 Task: Implement GitHub for legal case management, law-related projects, or legal tech development.
Action: Mouse moved to (139, 111)
Screenshot: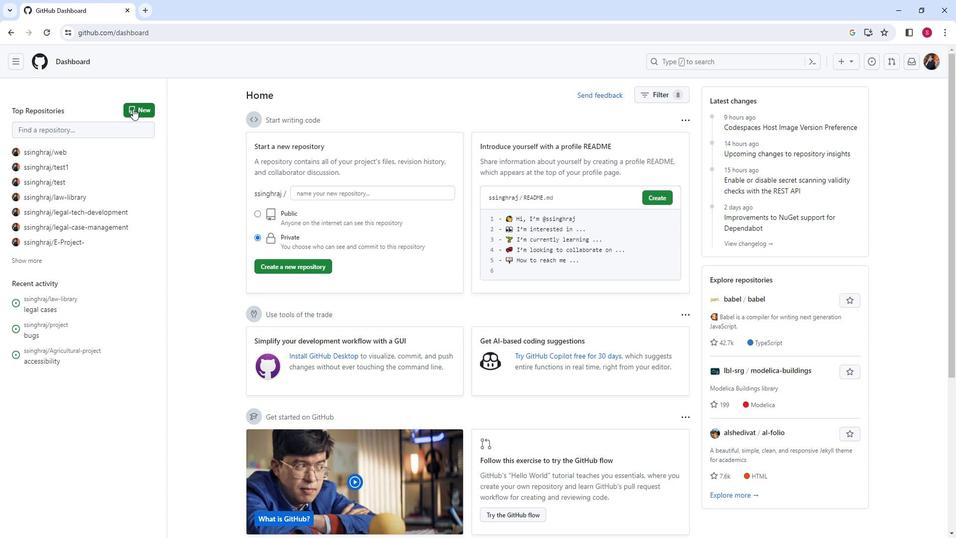 
Action: Mouse pressed left at (139, 111)
Screenshot: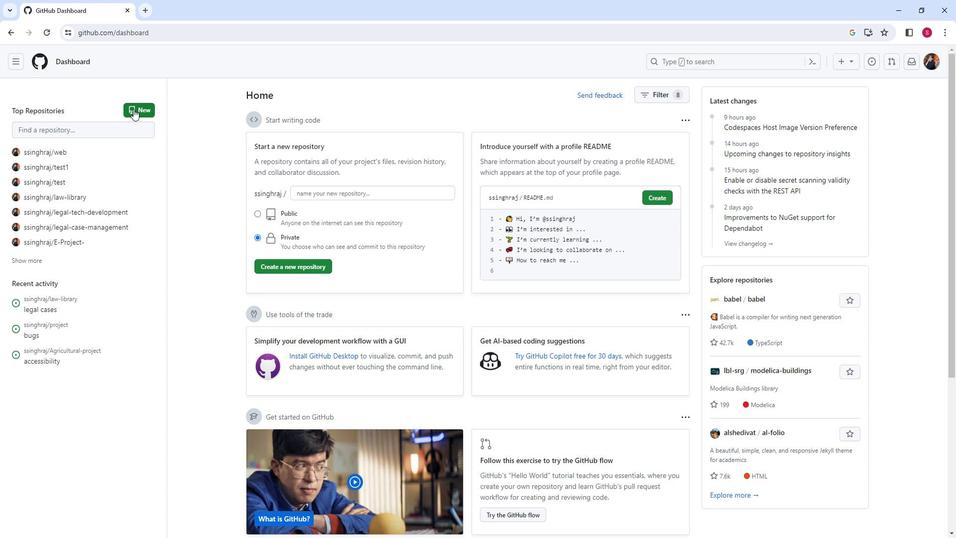 
Action: Mouse moved to (436, 186)
Screenshot: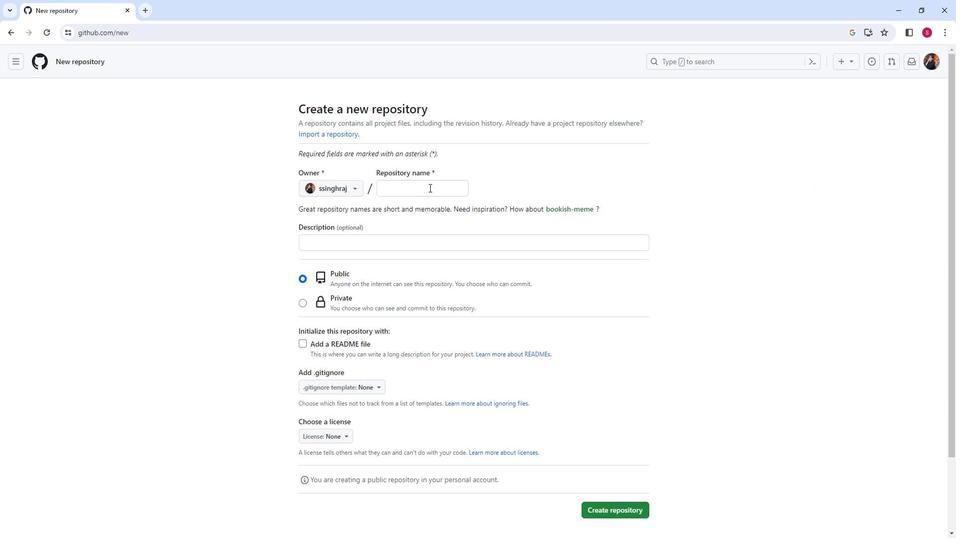 
Action: Mouse pressed left at (436, 186)
Screenshot: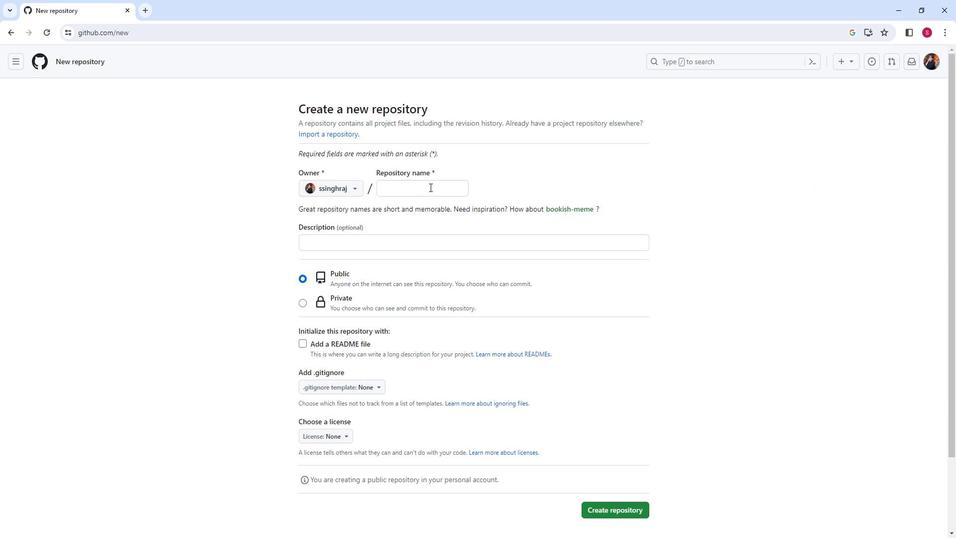 
Action: Mouse moved to (436, 185)
Screenshot: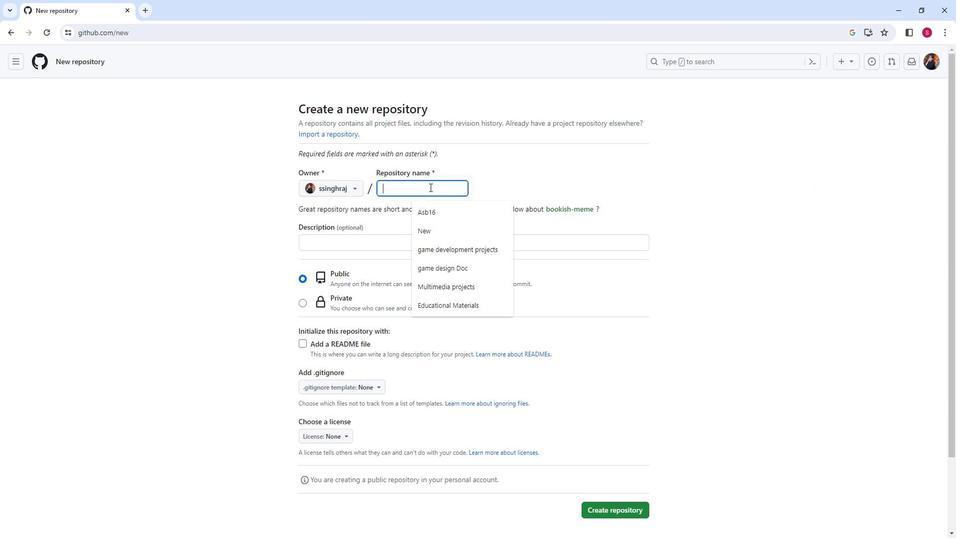 
Action: Key pressed <Key.shift><Key.shift><Key.shift>Legal<Key.space><Key.shift><Key.shift>Case<Key.space><Key.shift><Key.shift><Key.shift><Key.shift><Key.shift><Key.shift>Management
Screenshot: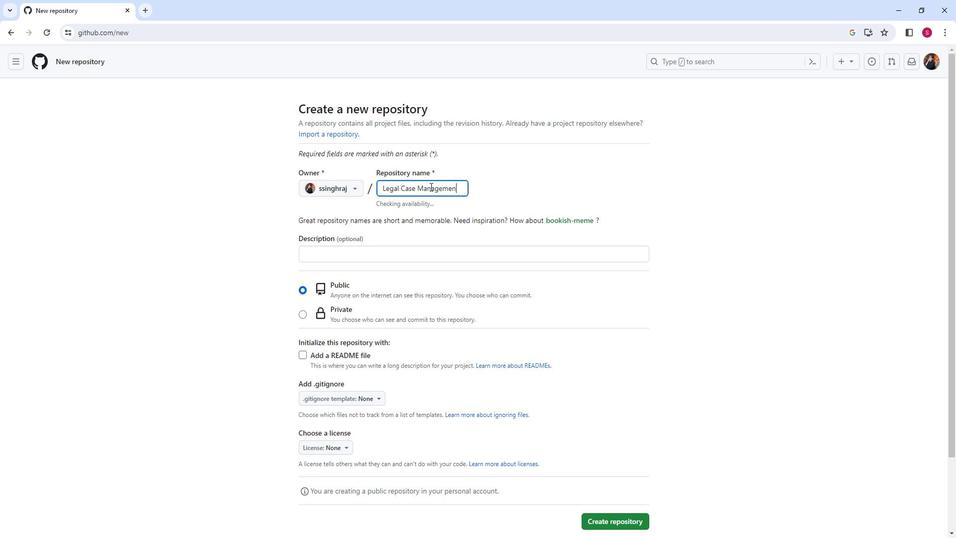 
Action: Mouse moved to (436, 185)
Screenshot: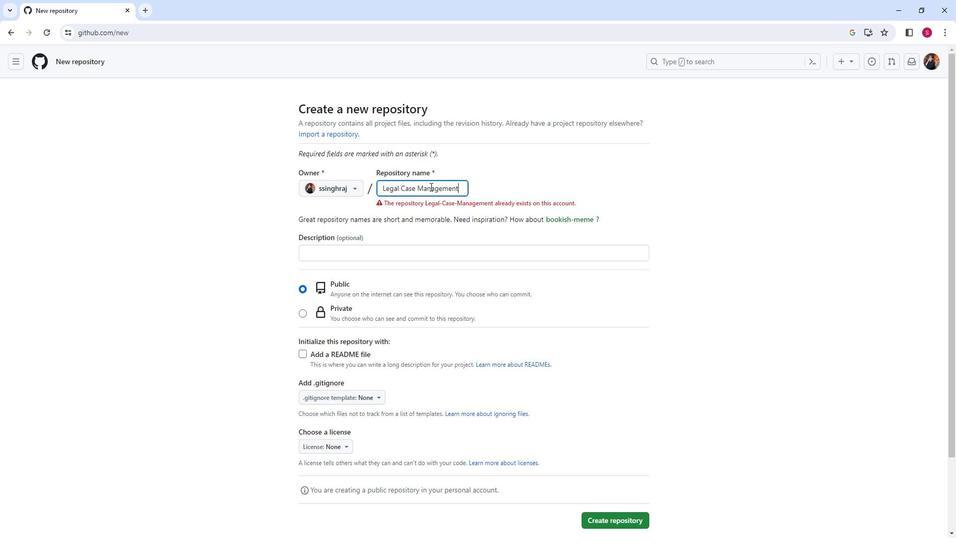 
Action: Key pressed <Key.left><Key.left><Key.left><Key.left><Key.left><Key.left><Key.left><Key.left><Key.left><Key.left><Key.backspace>-<Key.left><Key.left><Key.left><Key.left><Key.left><Key.backspace>-
Screenshot: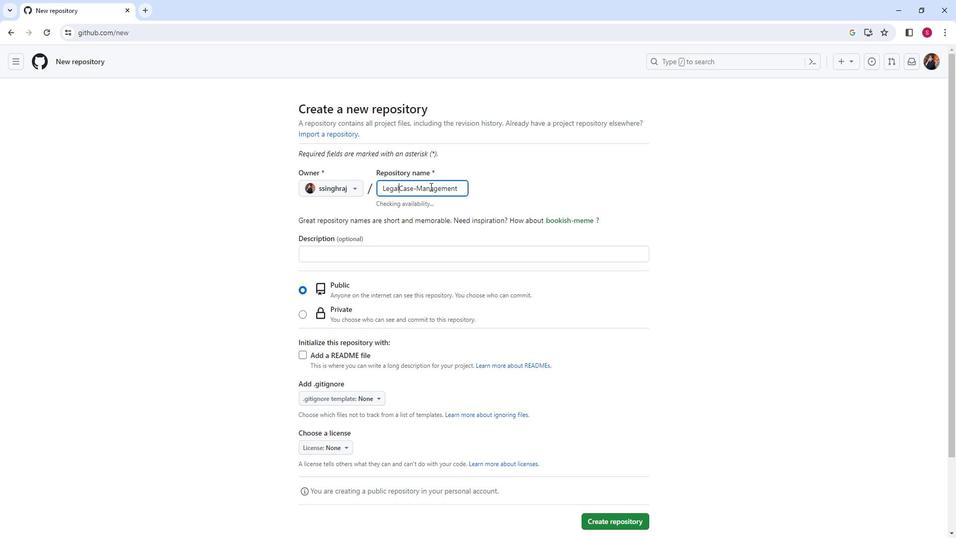 
Action: Mouse moved to (468, 186)
Screenshot: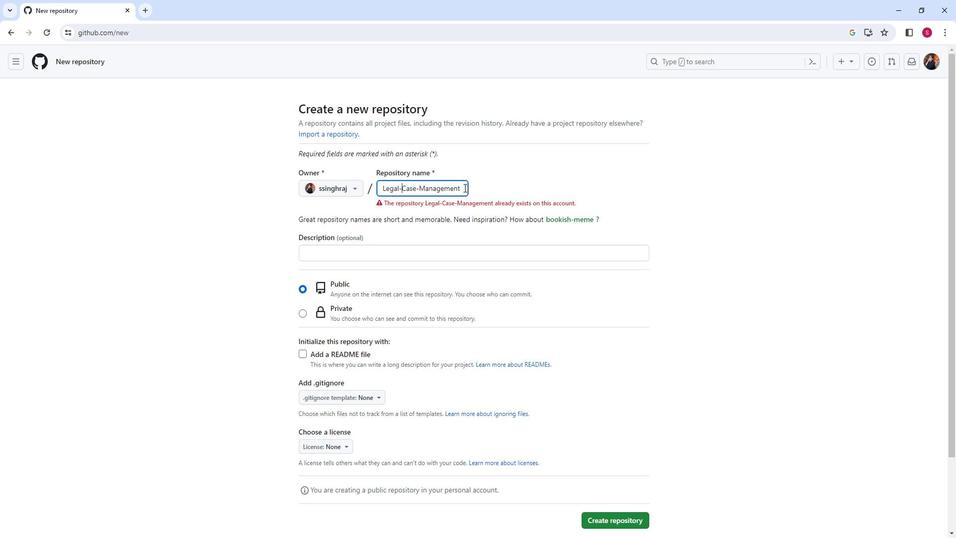
Action: Mouse pressed left at (468, 186)
Screenshot: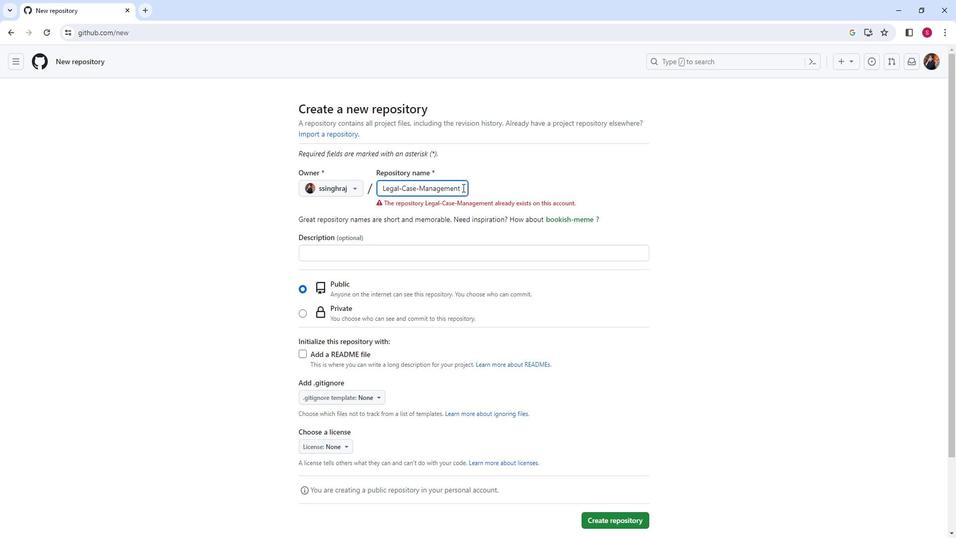 
Action: Key pressed s
Screenshot: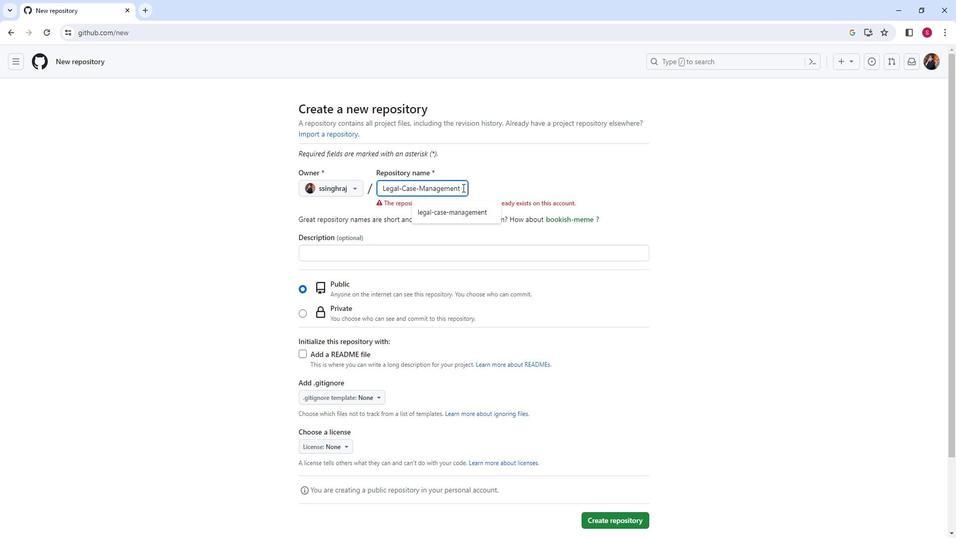 
Action: Mouse moved to (373, 250)
Screenshot: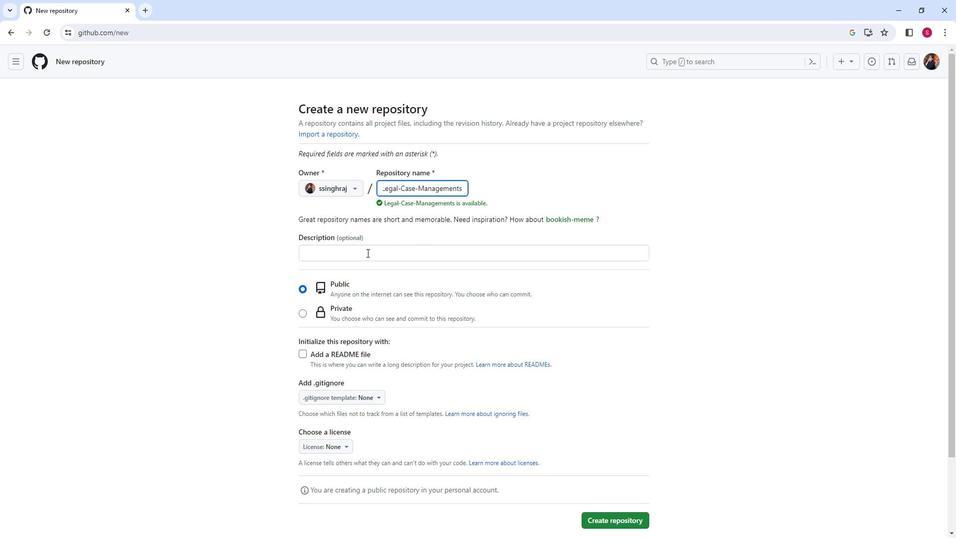 
Action: Mouse pressed left at (373, 250)
Screenshot: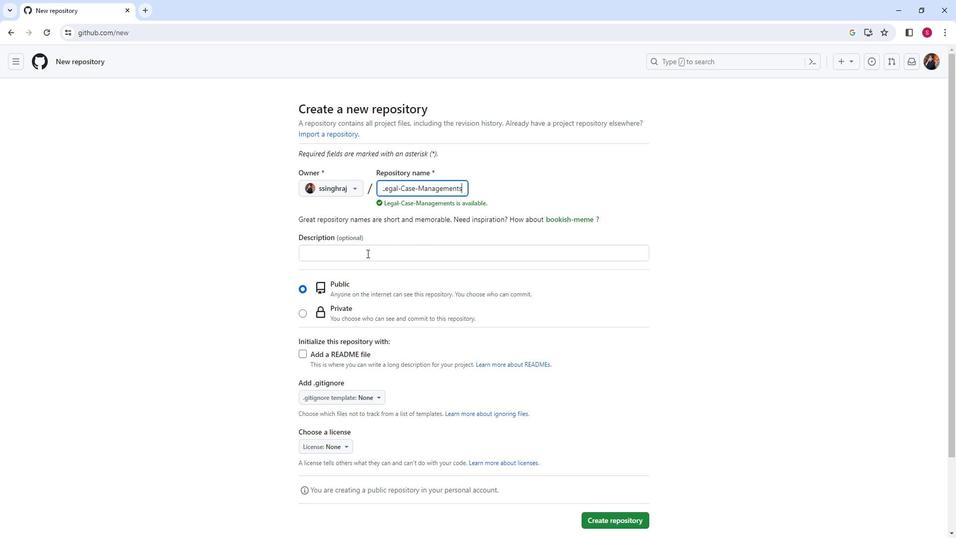 
Action: Key pressed for<Key.backspace><Key.backspace><Key.backspace><Key.shift>For<Key.space>managing<Key.space>case<Key.space><Key.backspace>-related<Key.space>documents,<Key.space>code<Key.space>and<Key.space>resources
Screenshot: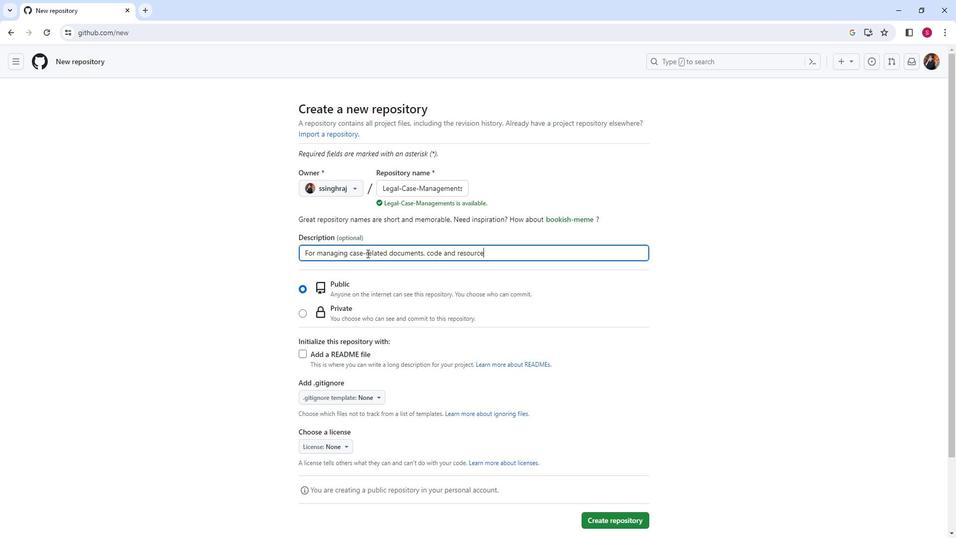 
Action: Mouse moved to (305, 309)
Screenshot: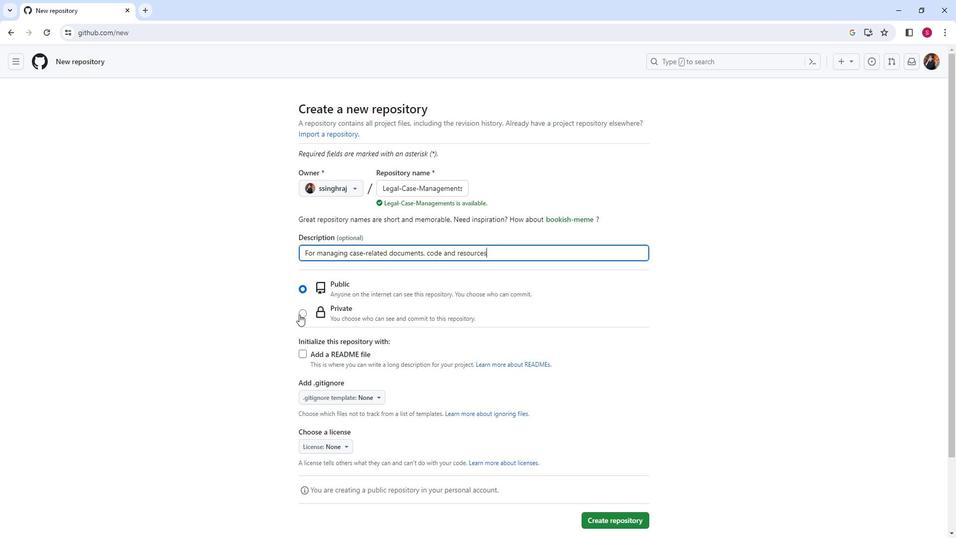
Action: Mouse pressed left at (305, 309)
Screenshot: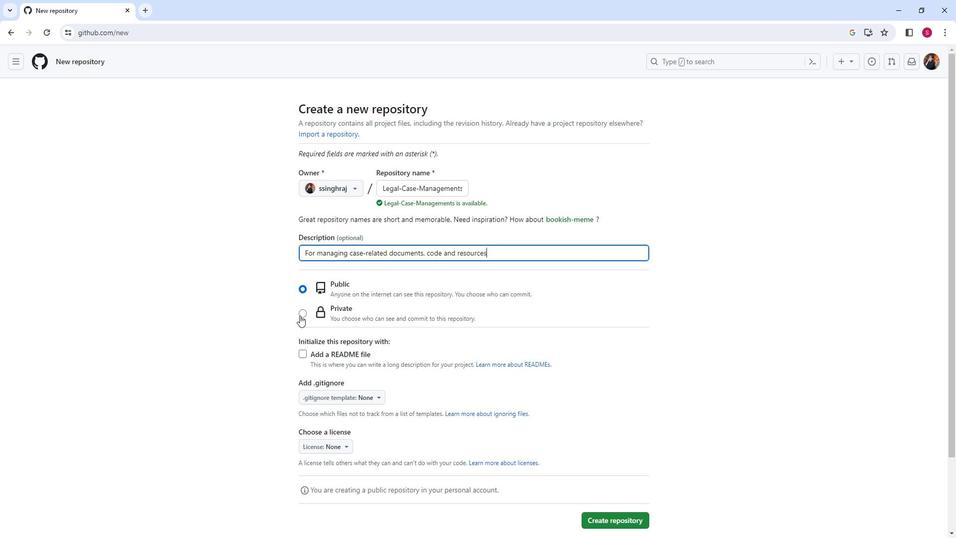 
Action: Mouse moved to (446, 375)
Screenshot: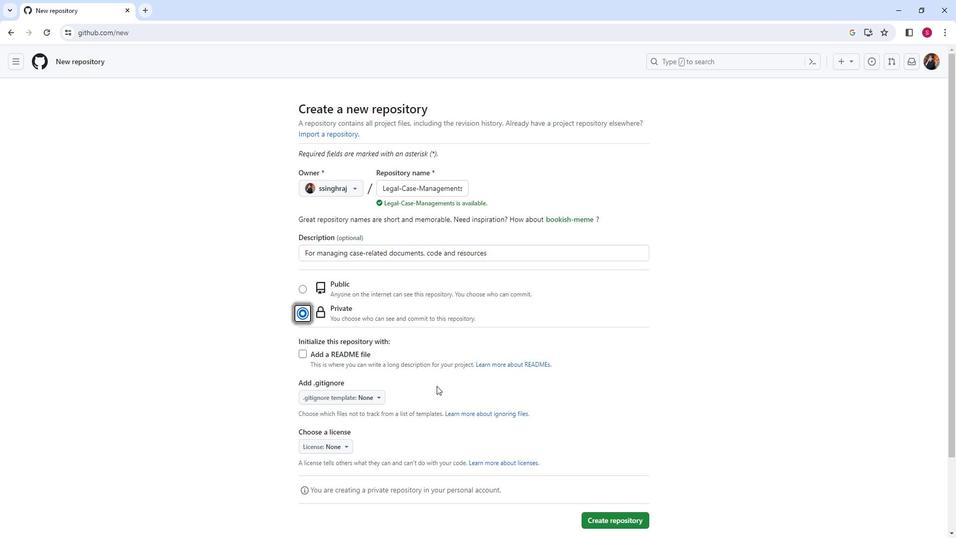 
Action: Mouse scrolled (446, 375) with delta (0, 0)
Screenshot: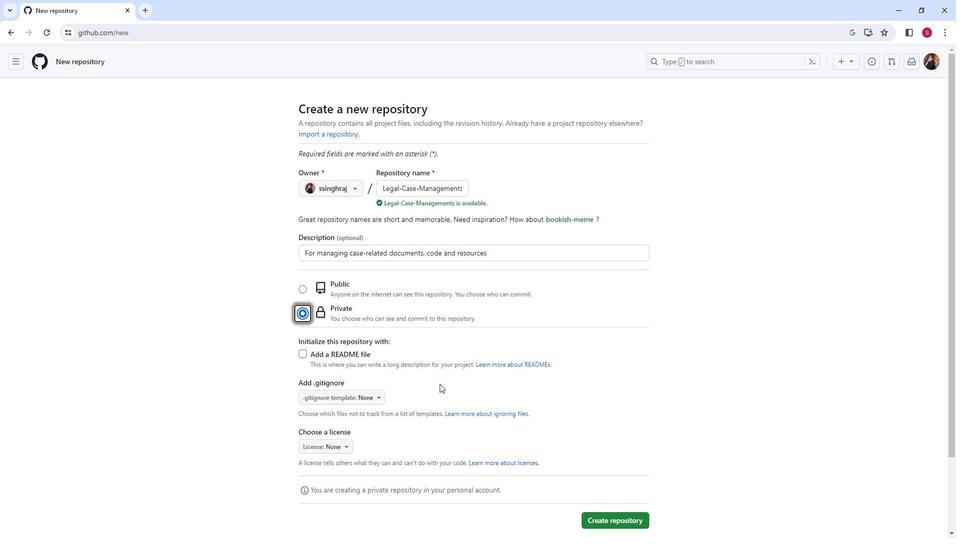 
Action: Mouse scrolled (446, 375) with delta (0, 0)
Screenshot: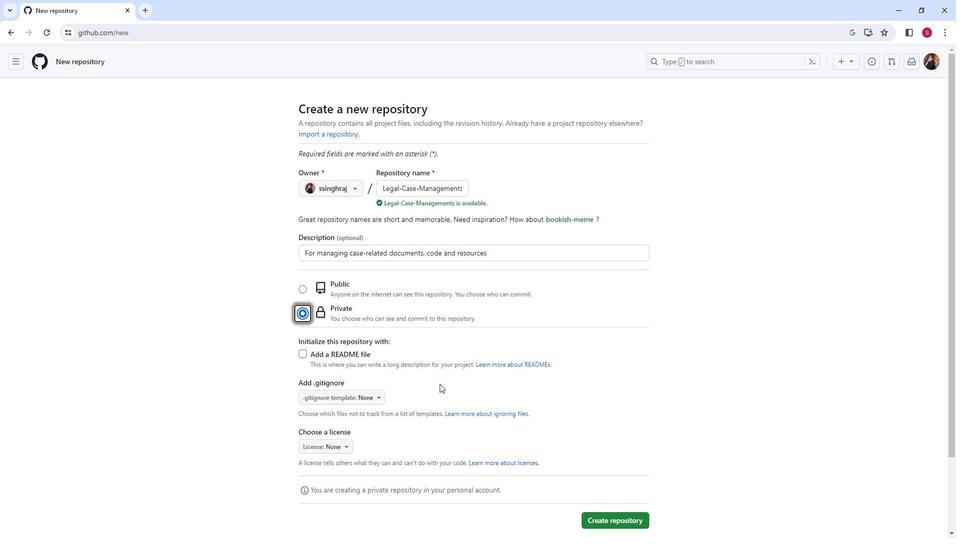 
Action: Mouse scrolled (446, 375) with delta (0, 0)
Screenshot: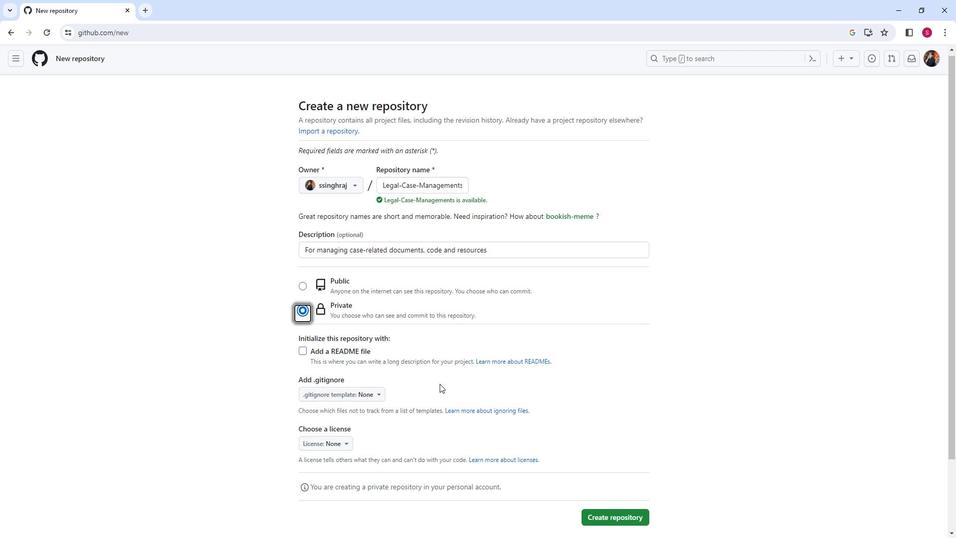 
Action: Mouse moved to (613, 421)
Screenshot: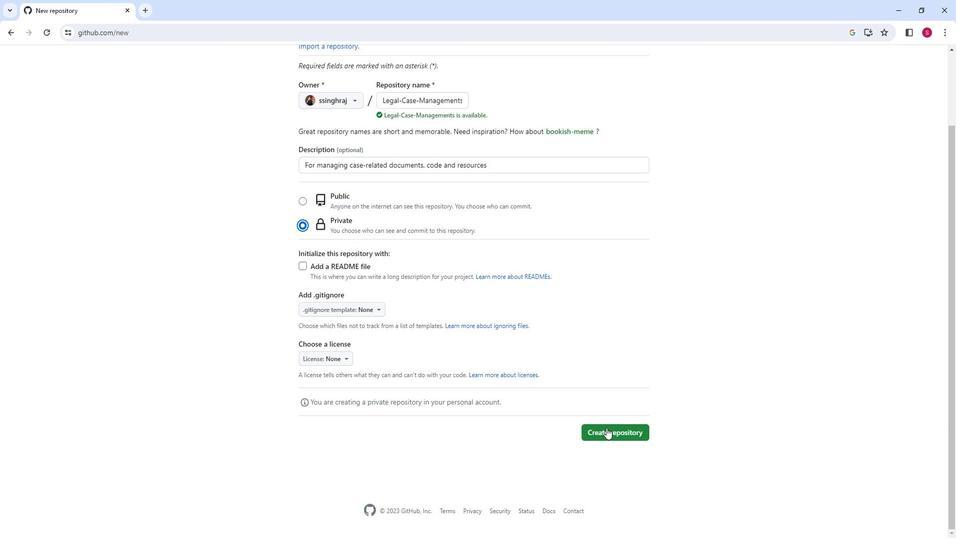 
Action: Mouse pressed left at (613, 421)
Screenshot: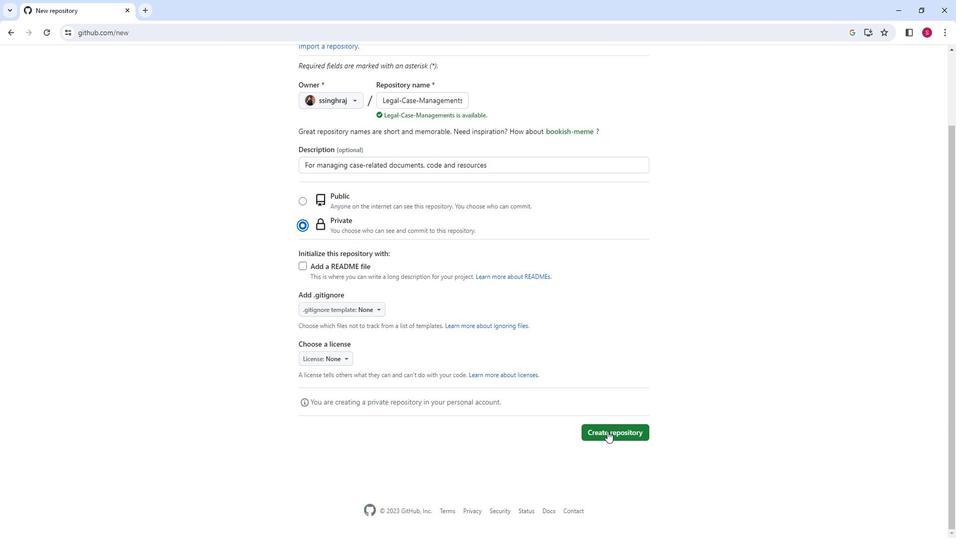 
Action: Mouse moved to (536, 207)
Screenshot: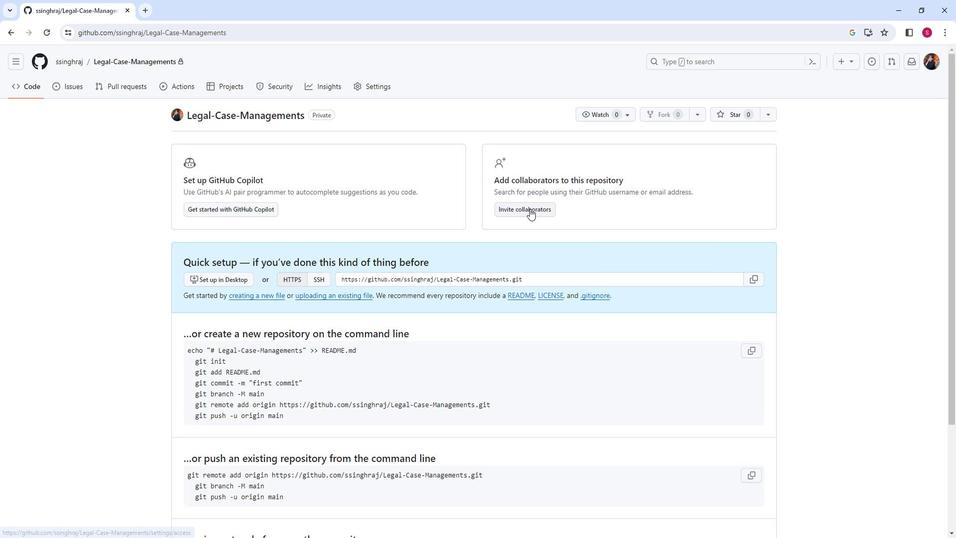 
Action: Mouse pressed left at (536, 207)
Screenshot: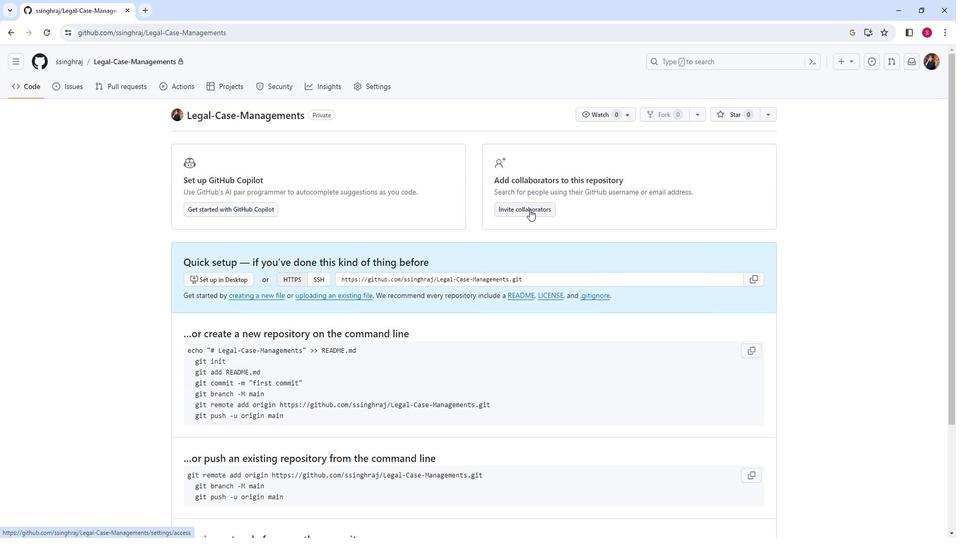 
Action: Mouse moved to (533, 350)
Screenshot: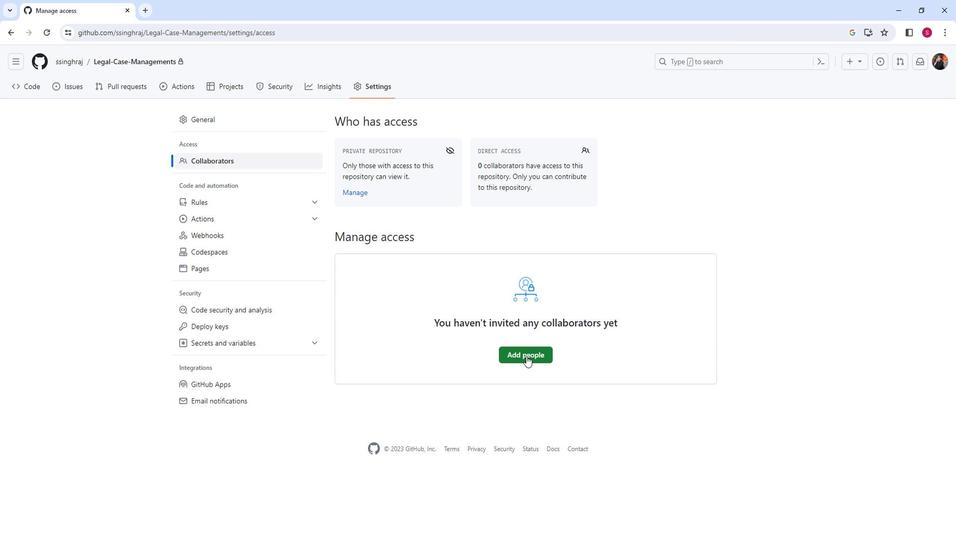 
Action: Mouse pressed left at (533, 350)
Screenshot: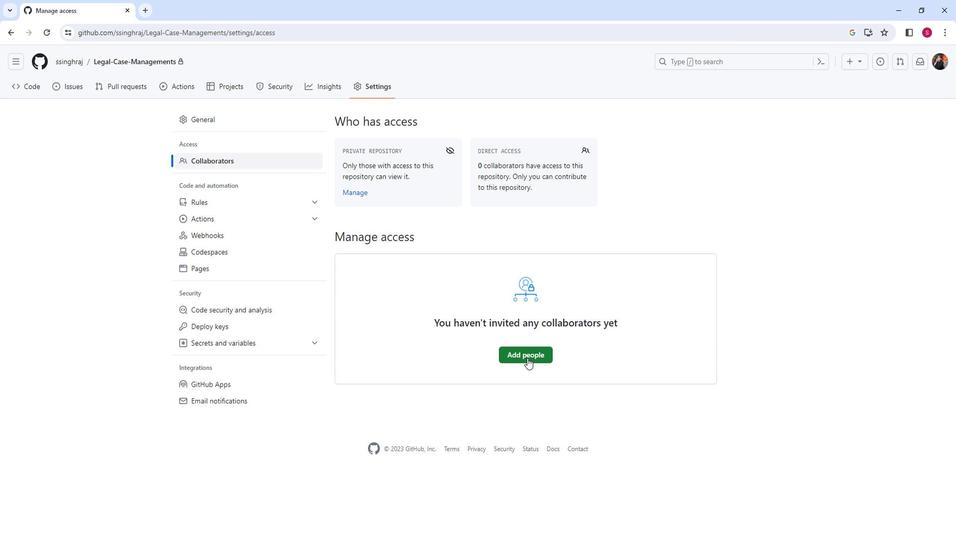 
Action: Key pressed v
Screenshot: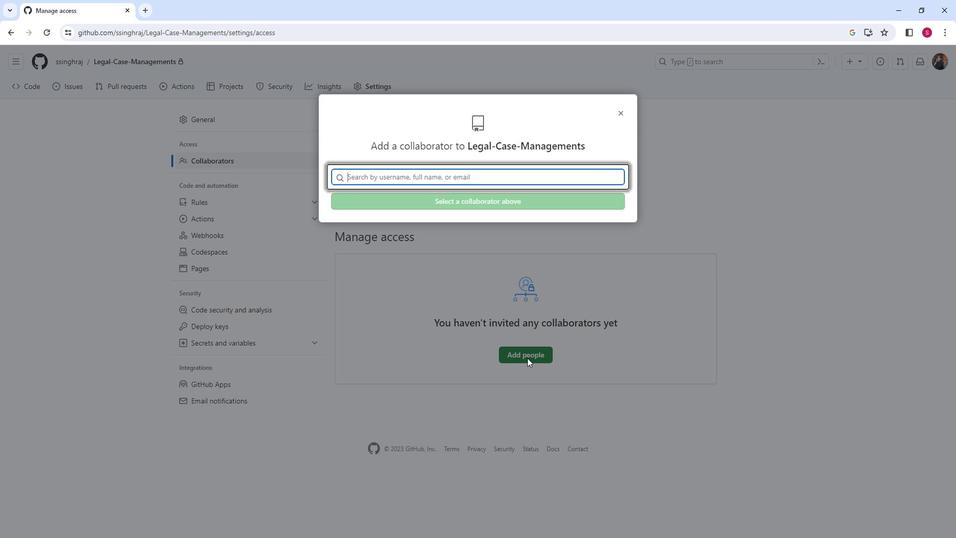 
Action: Mouse moved to (434, 205)
Screenshot: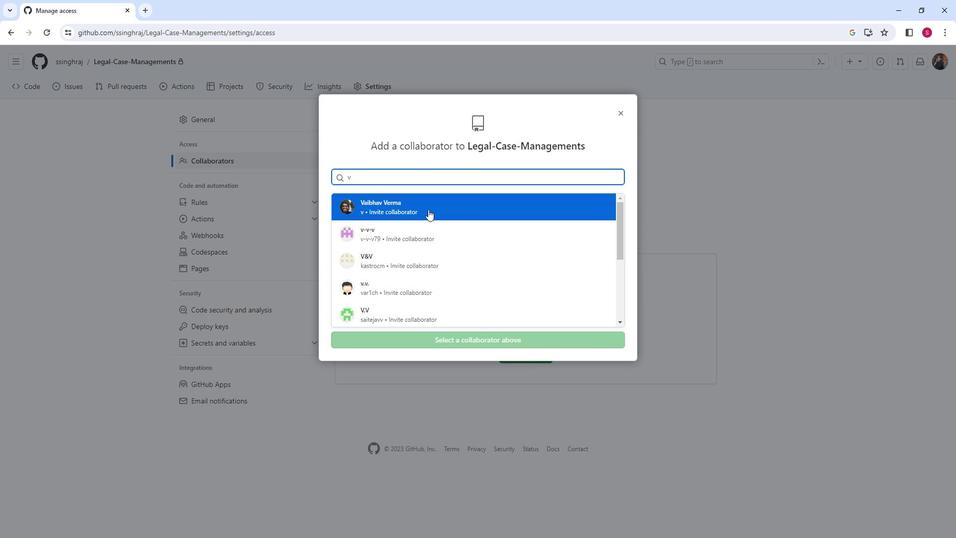 
Action: Mouse pressed left at (434, 205)
Screenshot: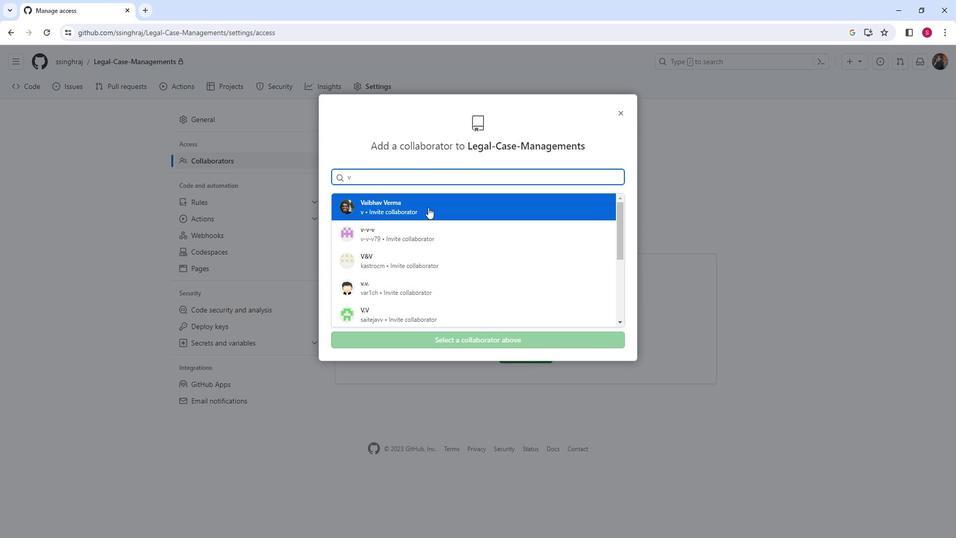 
Action: Mouse moved to (511, 226)
Screenshot: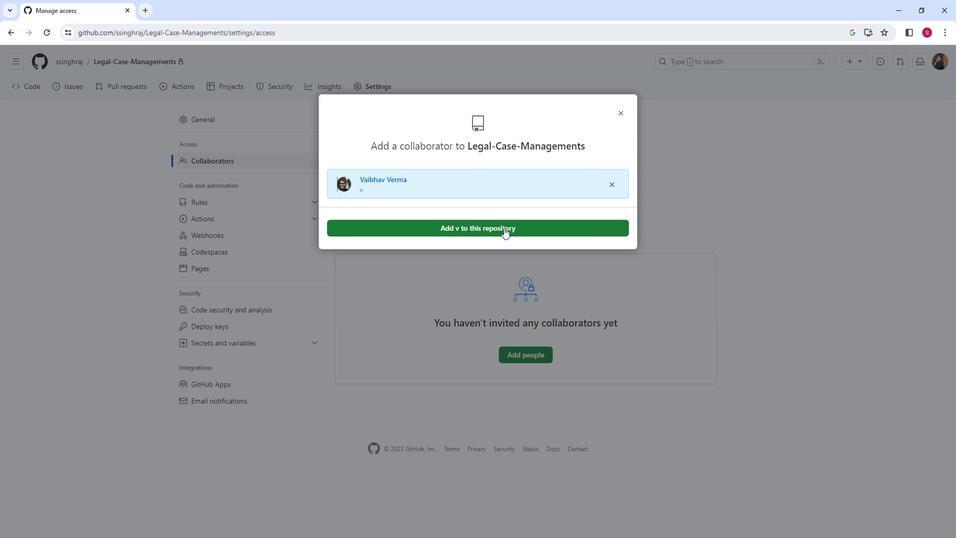 
Action: Mouse pressed left at (511, 226)
Screenshot: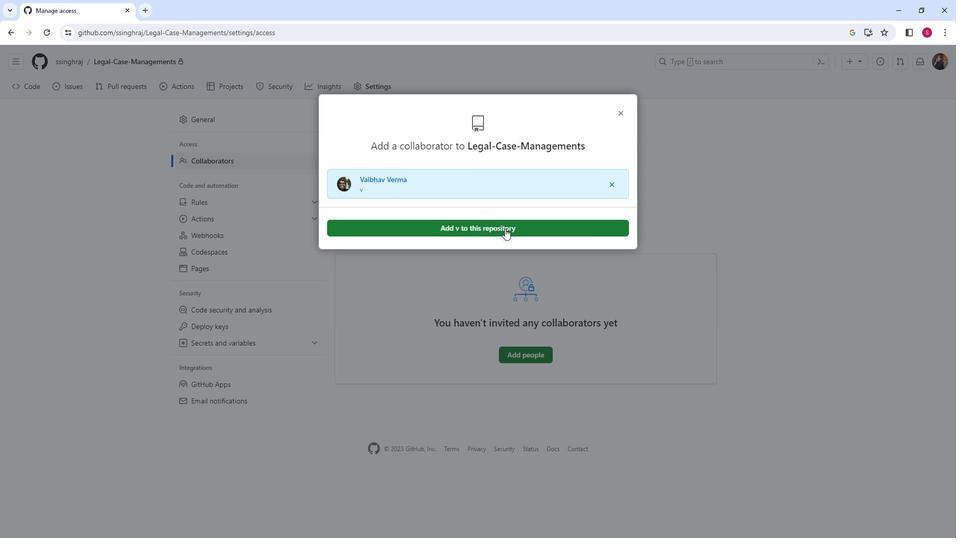 
Action: Mouse moved to (24, 64)
Screenshot: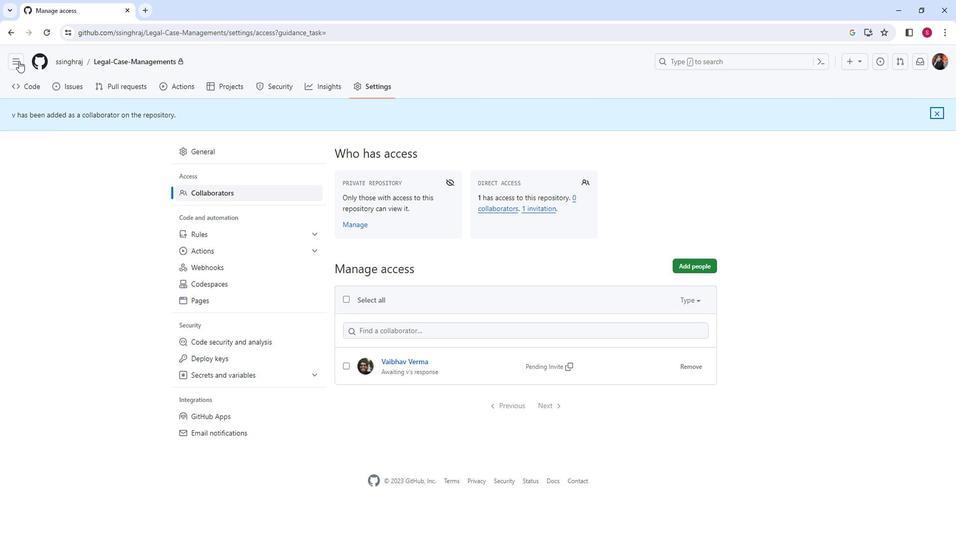 
Action: Mouse pressed left at (24, 64)
Screenshot: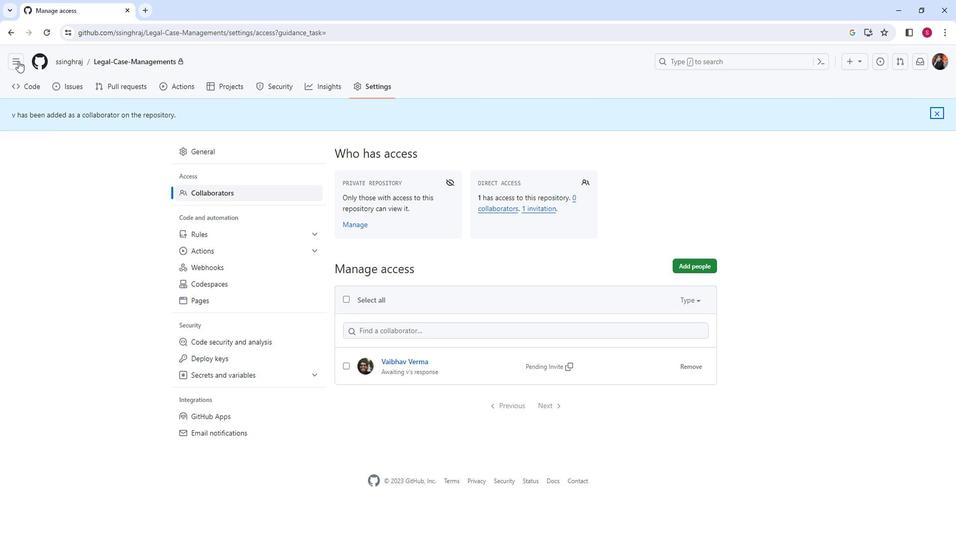 
Action: Mouse moved to (28, 86)
Screenshot: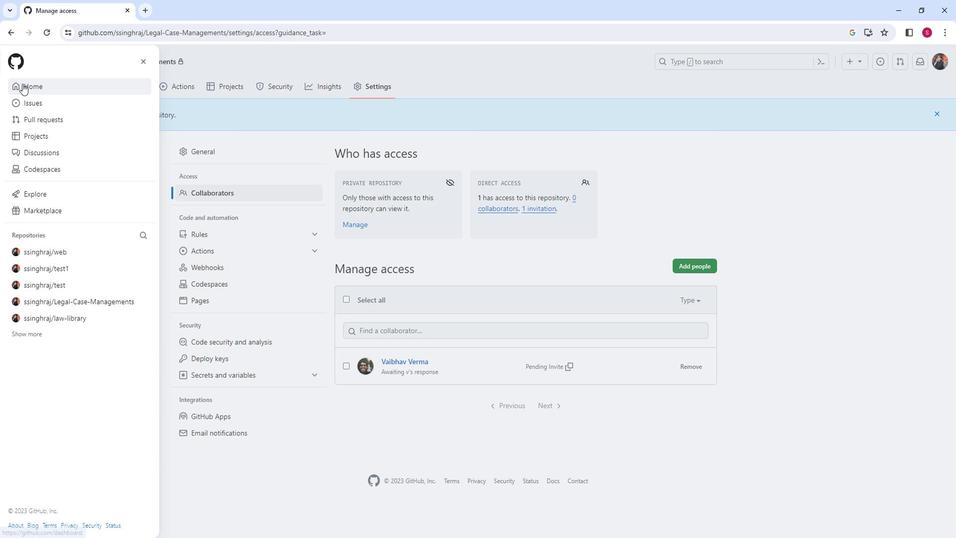 
Action: Mouse pressed left at (28, 86)
Screenshot: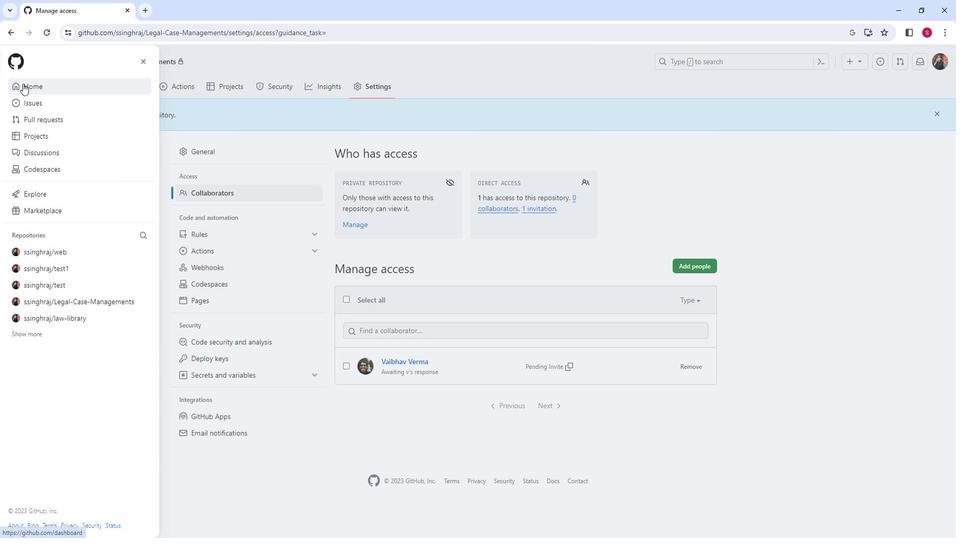 
Action: Mouse moved to (147, 111)
Screenshot: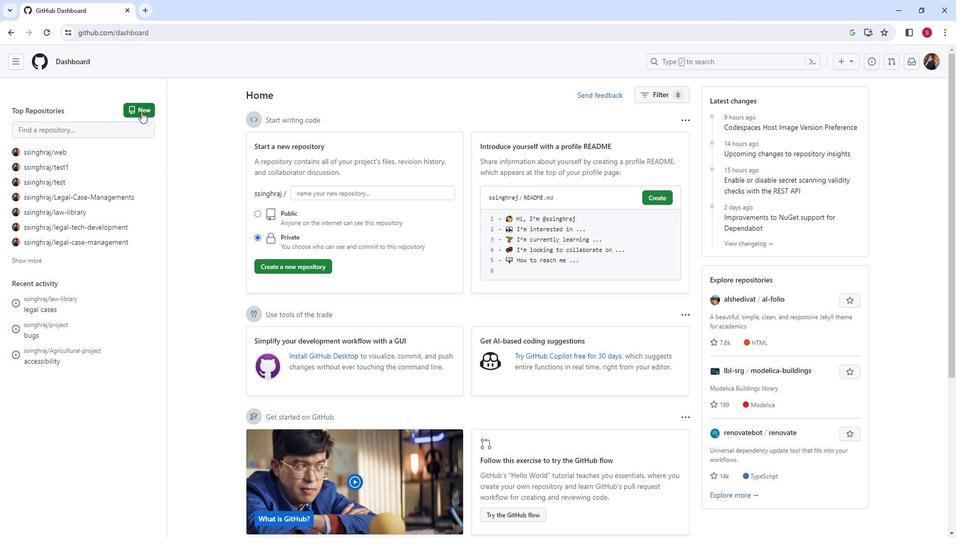 
Action: Mouse pressed left at (147, 111)
Screenshot: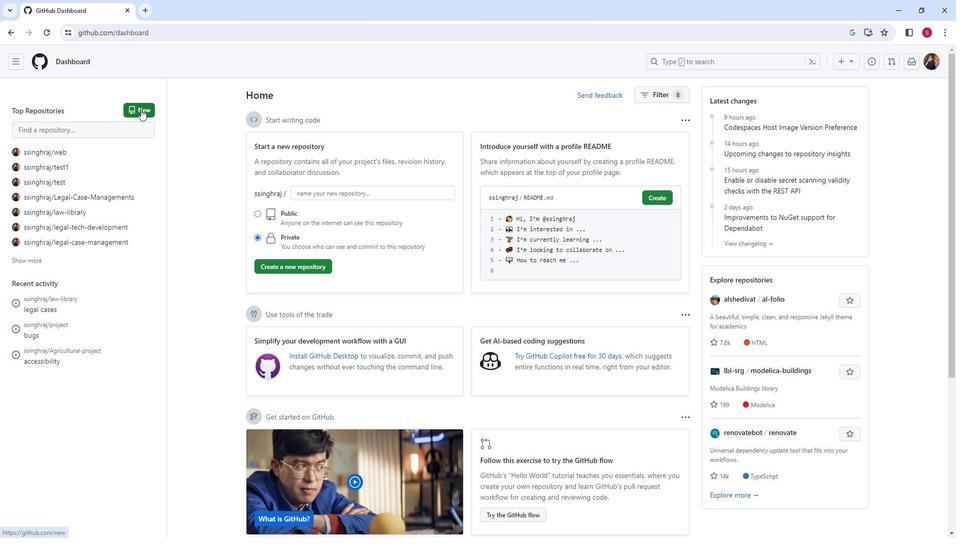 
Action: Mouse moved to (430, 186)
Screenshot: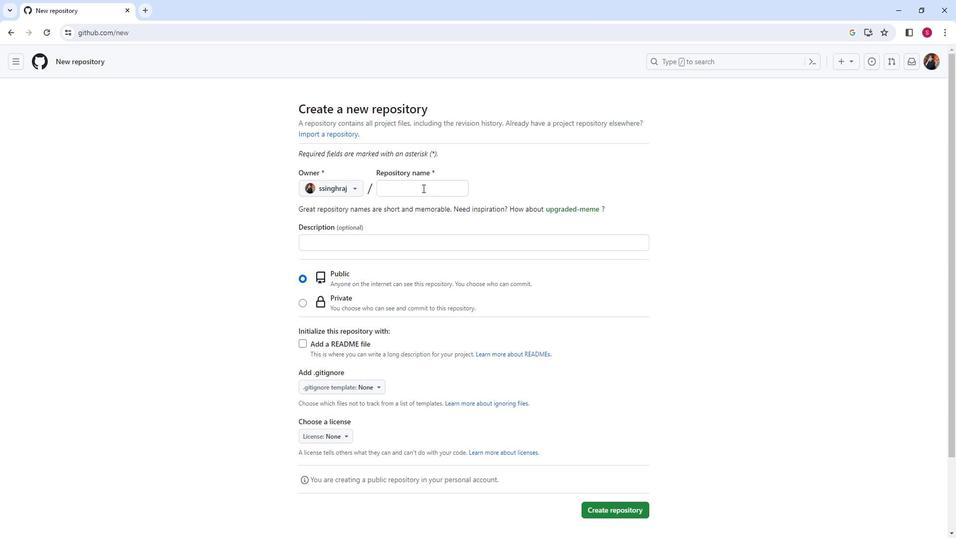 
Action: Mouse pressed left at (430, 186)
Screenshot: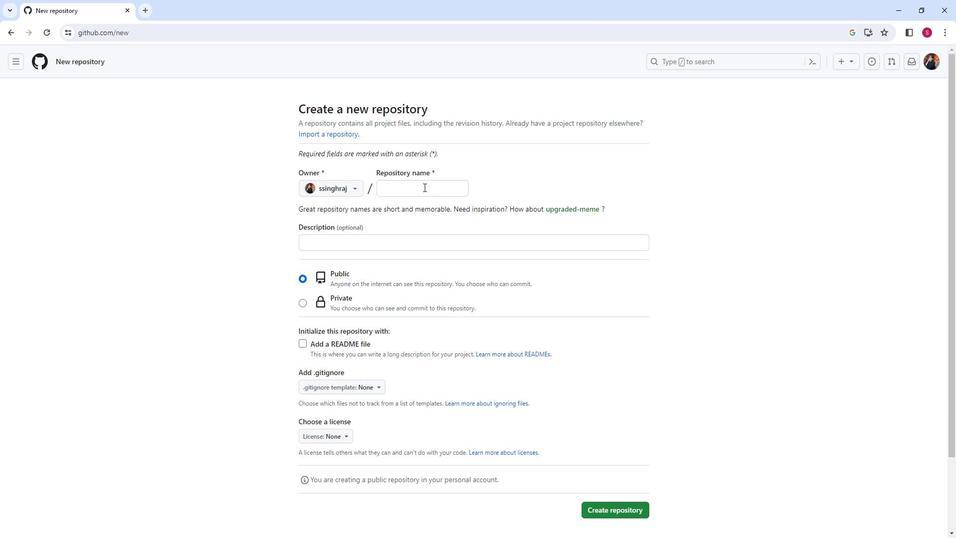 
Action: Mouse moved to (430, 186)
Screenshot: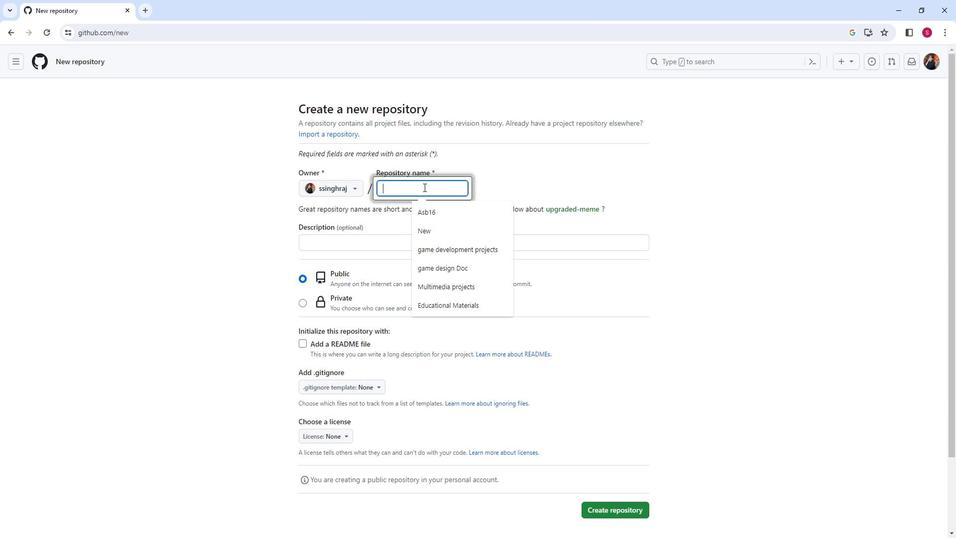 
Action: Key pressed <Key.shift>Legal-<Key.shift><Key.shift><Key.shift><Key.shift><Key.shift><Key.shift><Key.shift><Key.shift><Key.shift><Key.shift><Key.shift><Key.shift><Key.shift><Key.shift><Key.shift><Key.shift><Key.shift><Key.shift><Key.shift><Key.shift><Key.shift><Key.shift><Key.shift><Key.shift><Key.shift><Key.shift><Key.shift><Key.shift>Tect<Key.backspace>h-<Key.shift><Key.shift><Key.shift><Key.shift><Key.shift>Developments
Screenshot: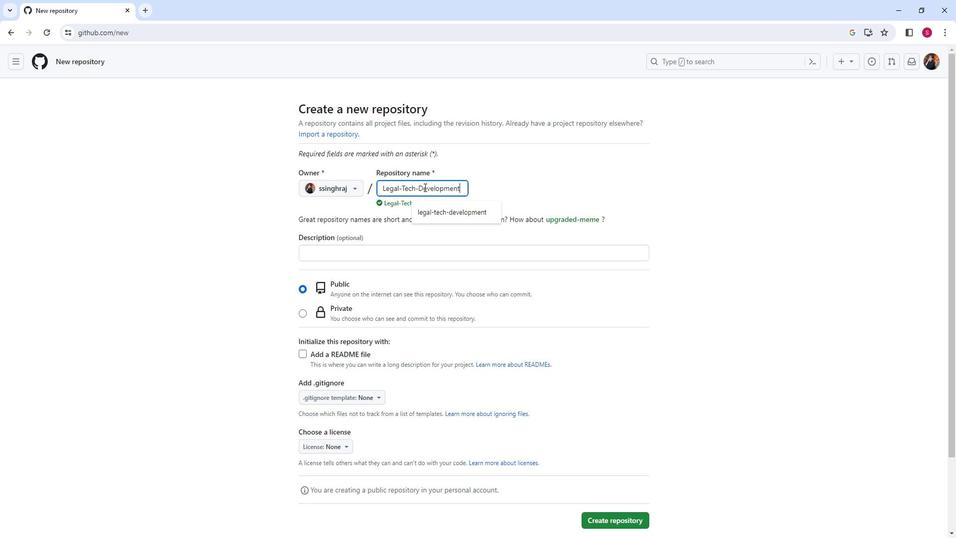 
Action: Mouse moved to (409, 252)
Screenshot: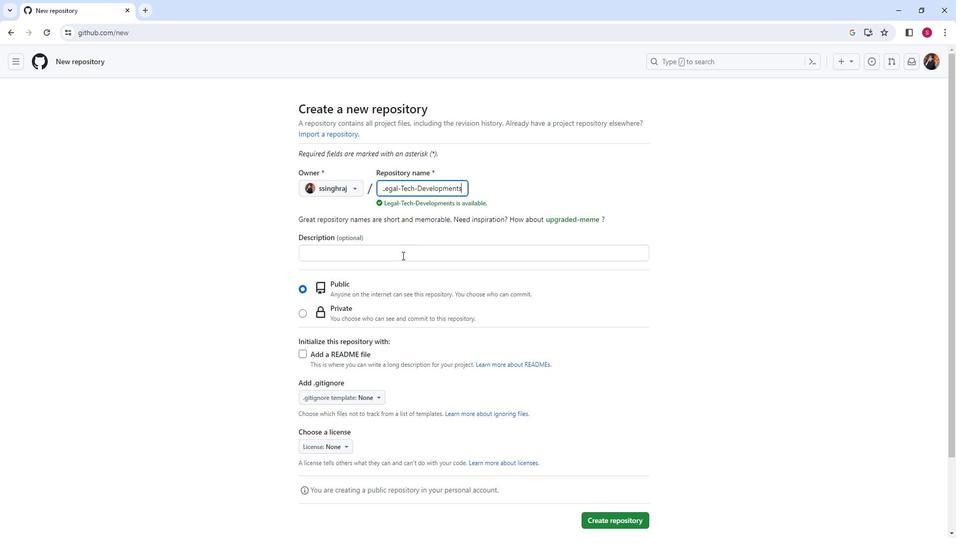 
Action: Mouse pressed left at (409, 252)
Screenshot: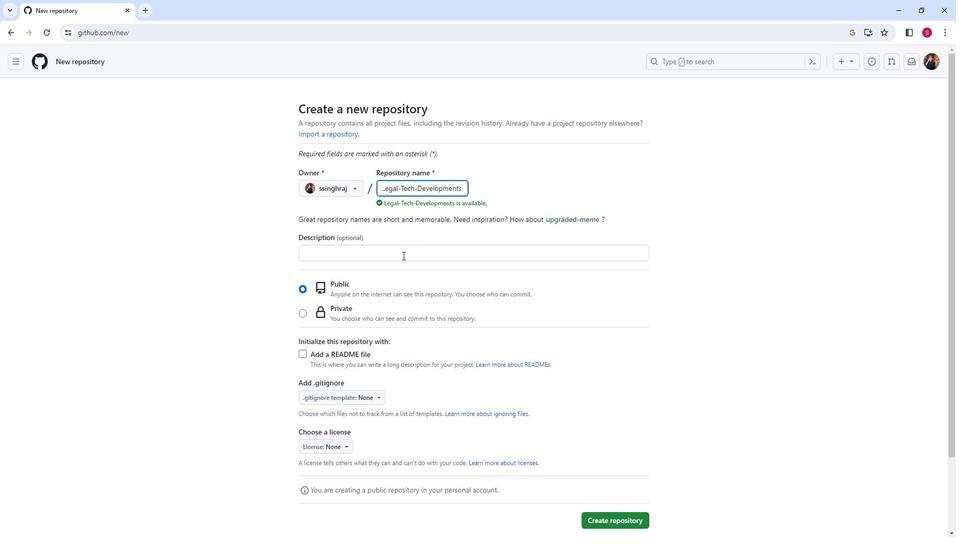 
Action: Key pressed <Key.shift>For<Key.space>the<Key.space>developp<Key.backspace>ment<Key.space>of<Key.space>legal<Key.space>tech<Key.space>tools<Key.space>or<Key.space>applications
Screenshot: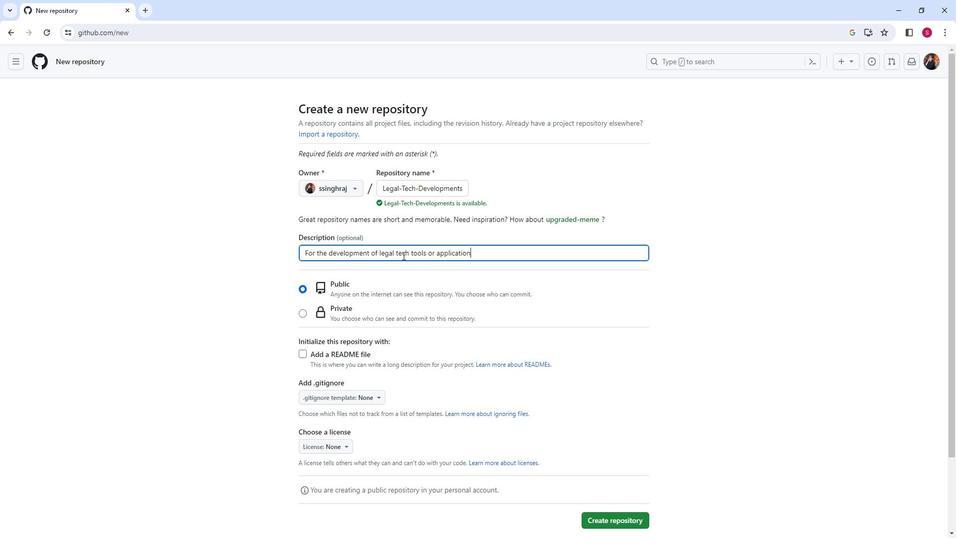 
Action: Mouse moved to (304, 307)
Screenshot: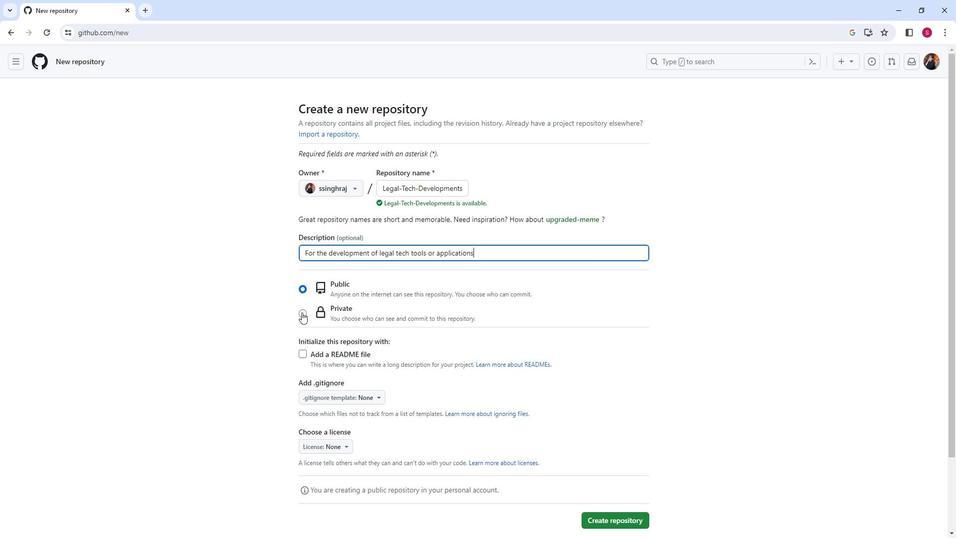 
Action: Mouse pressed left at (304, 307)
Screenshot: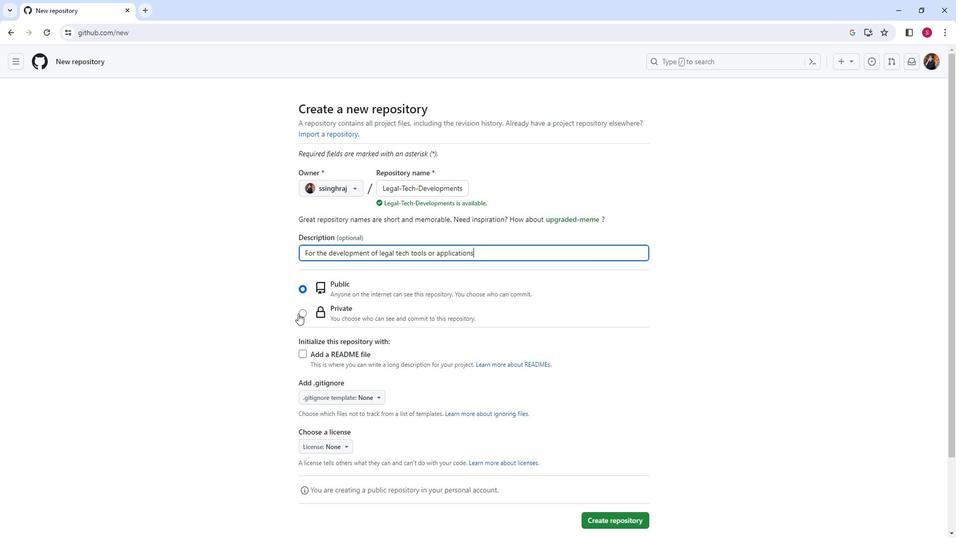 
Action: Mouse moved to (358, 315)
Screenshot: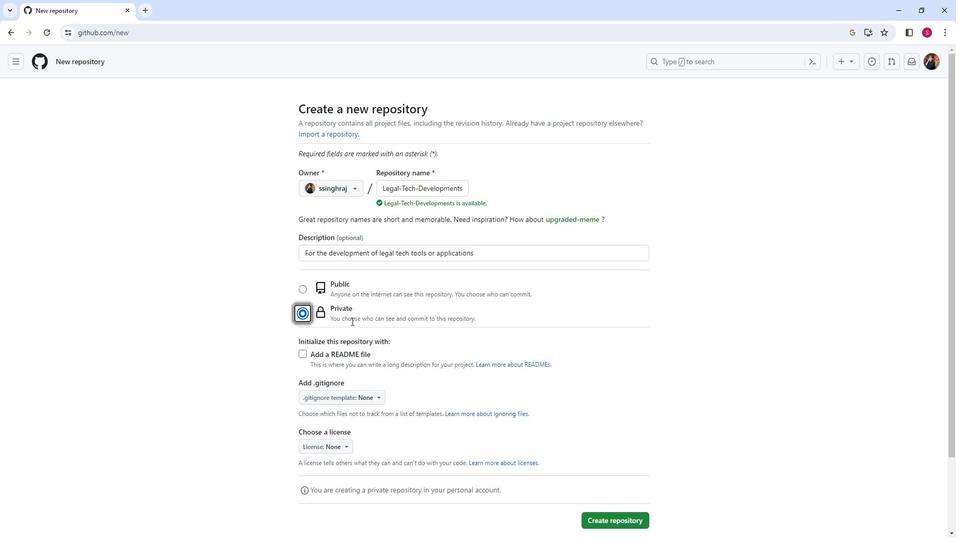 
Action: Mouse scrolled (358, 314) with delta (0, 0)
Screenshot: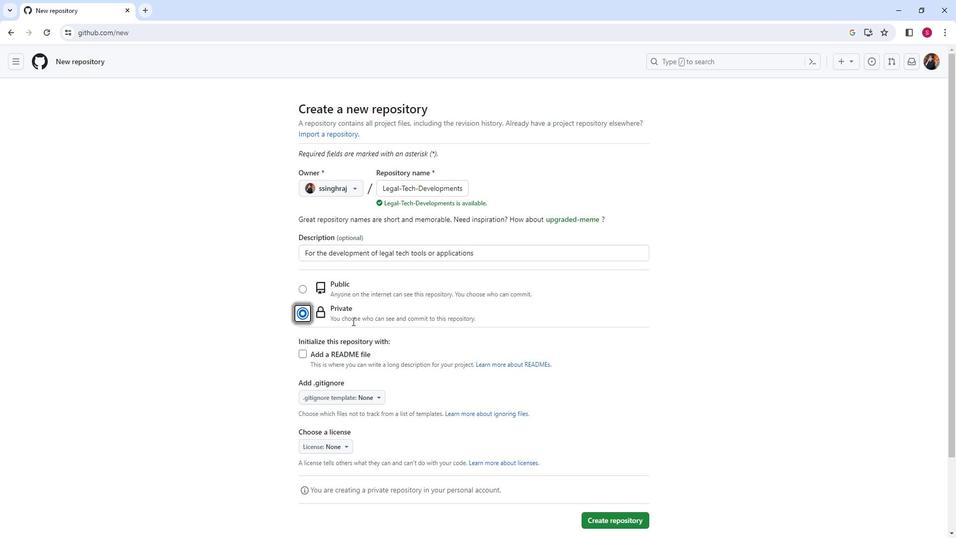 
Action: Mouse scrolled (358, 314) with delta (0, 0)
Screenshot: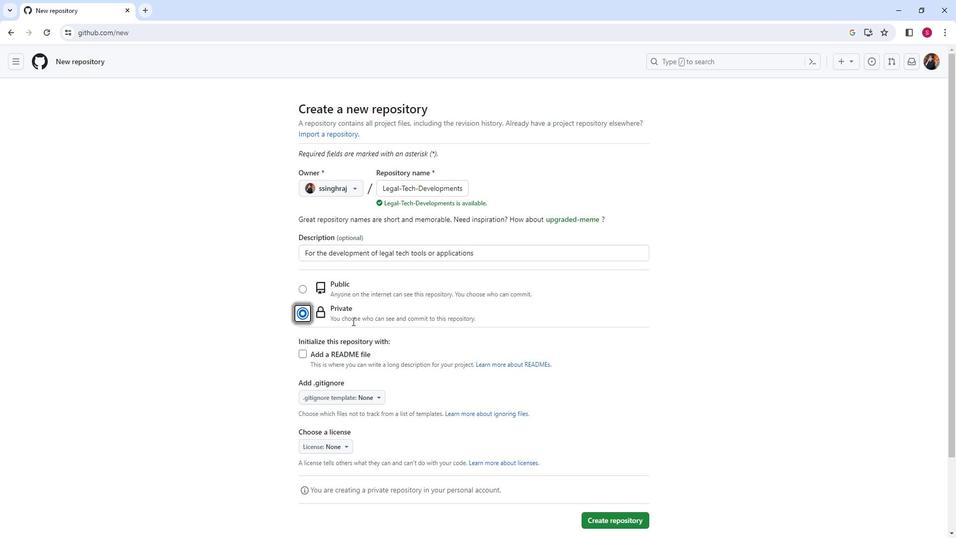 
Action: Mouse moved to (305, 263)
Screenshot: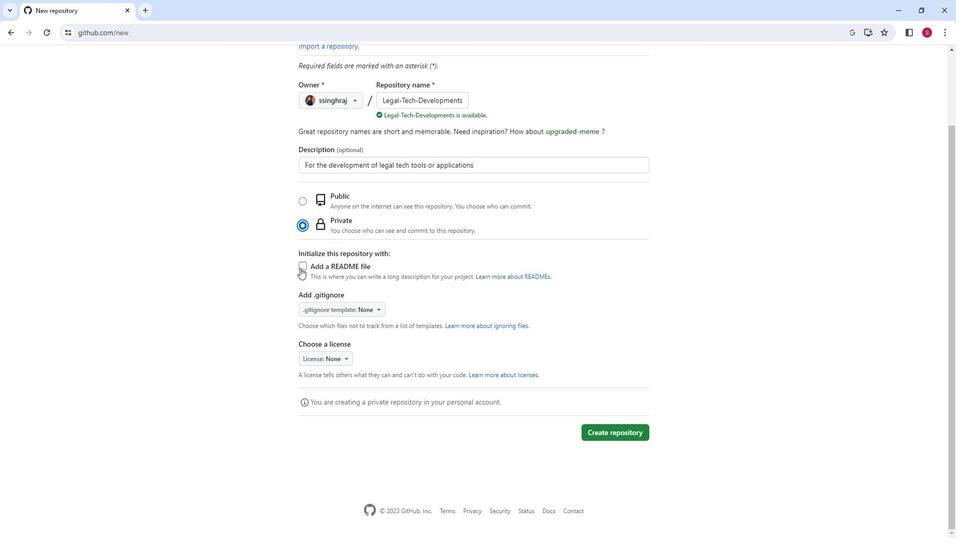 
Action: Mouse pressed left at (305, 263)
Screenshot: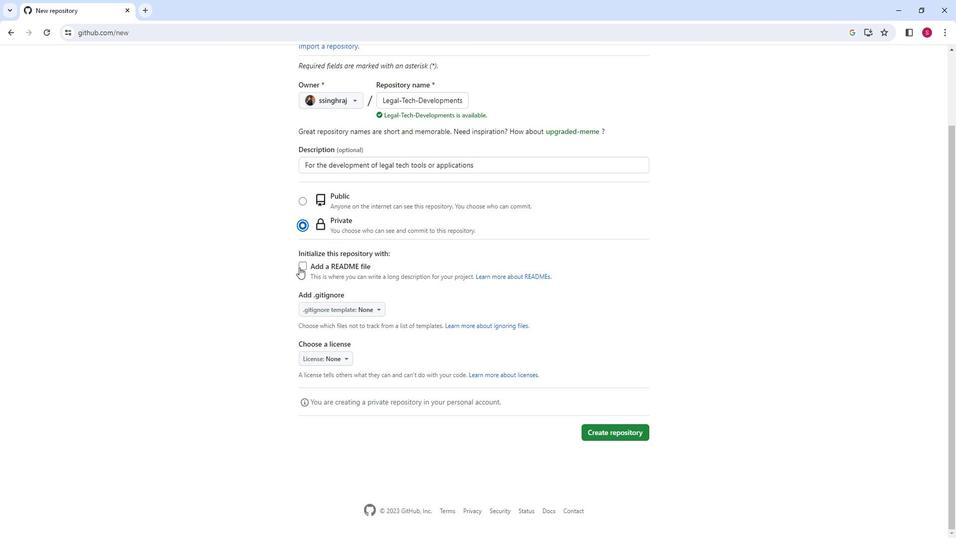 
Action: Mouse moved to (612, 440)
Screenshot: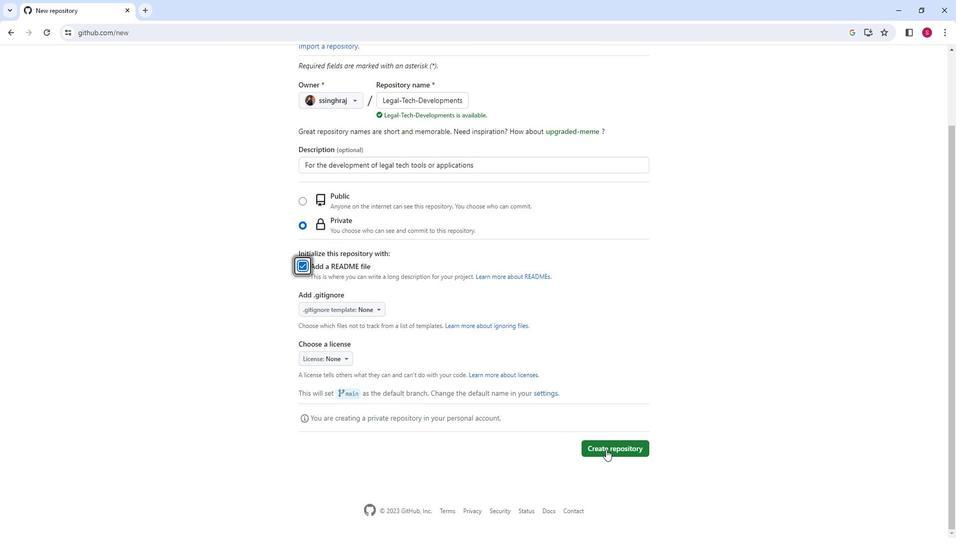 
Action: Mouse pressed left at (612, 440)
Screenshot: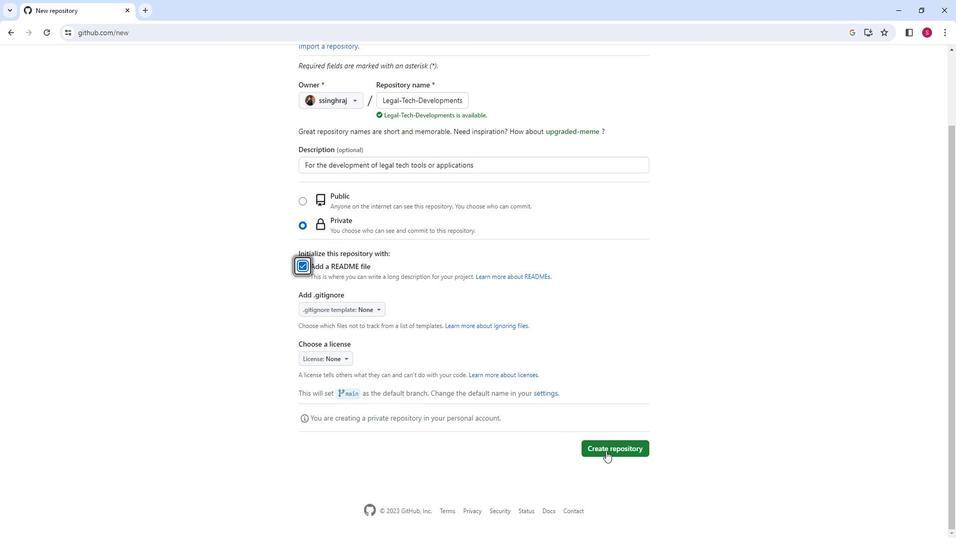 
Action: Mouse moved to (379, 88)
Screenshot: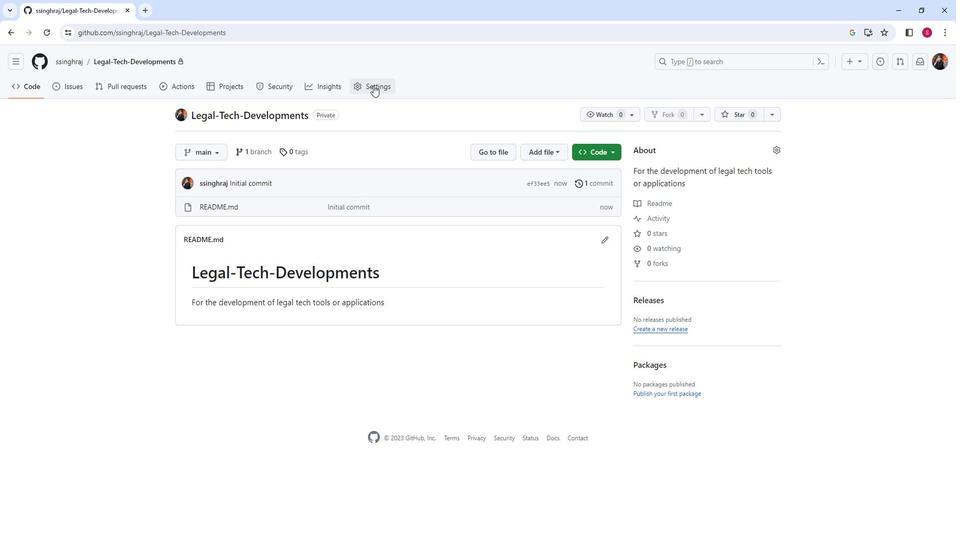 
Action: Mouse pressed left at (379, 88)
Screenshot: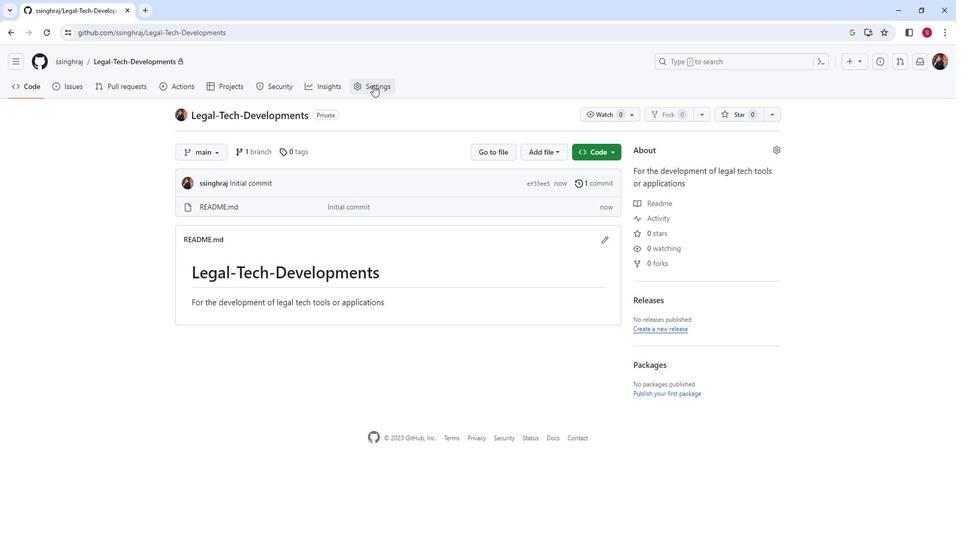 
Action: Mouse moved to (224, 158)
Screenshot: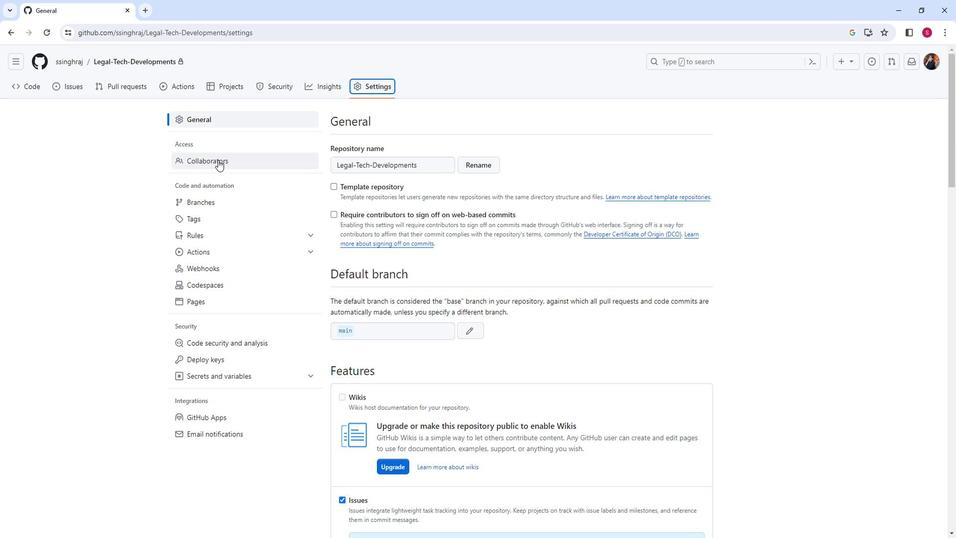 
Action: Mouse pressed left at (224, 158)
Screenshot: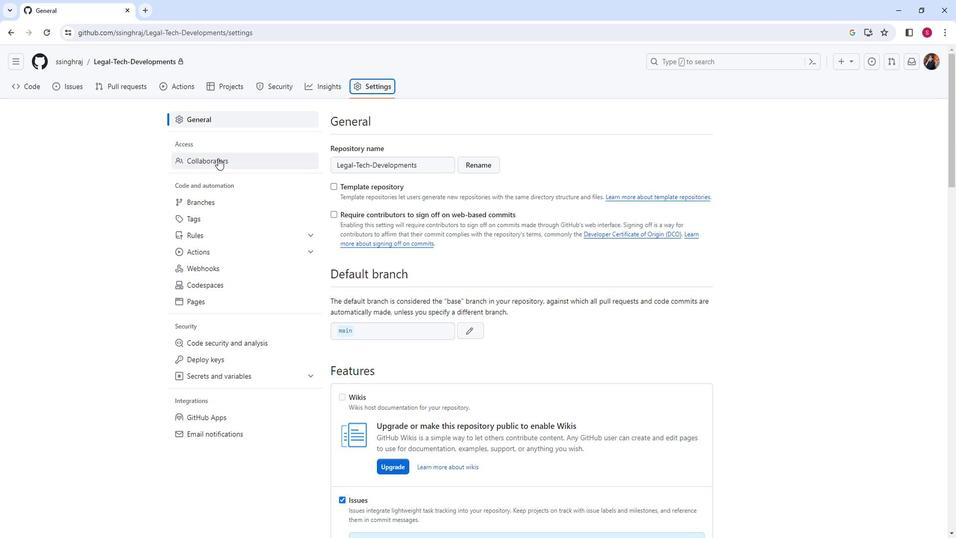 
Action: Mouse moved to (526, 348)
Screenshot: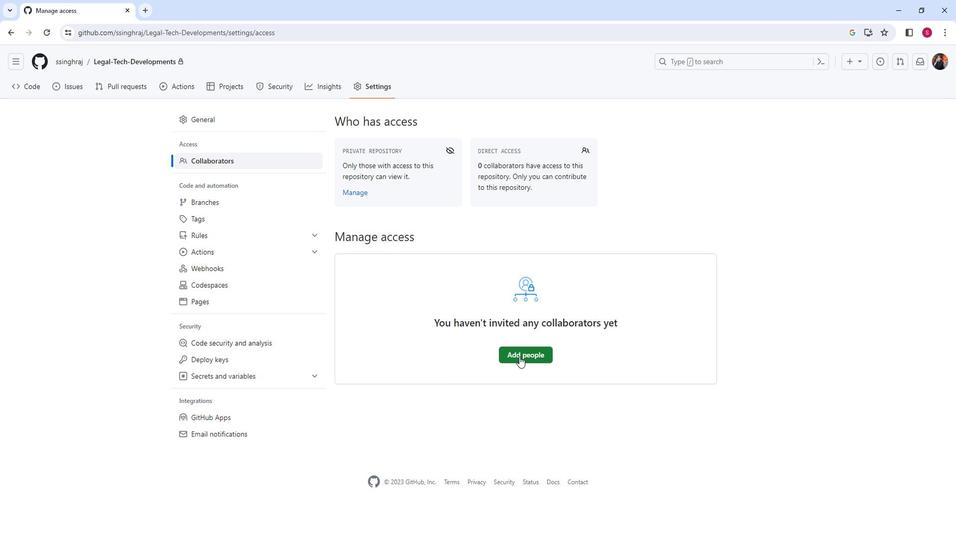 
Action: Mouse pressed left at (526, 348)
Screenshot: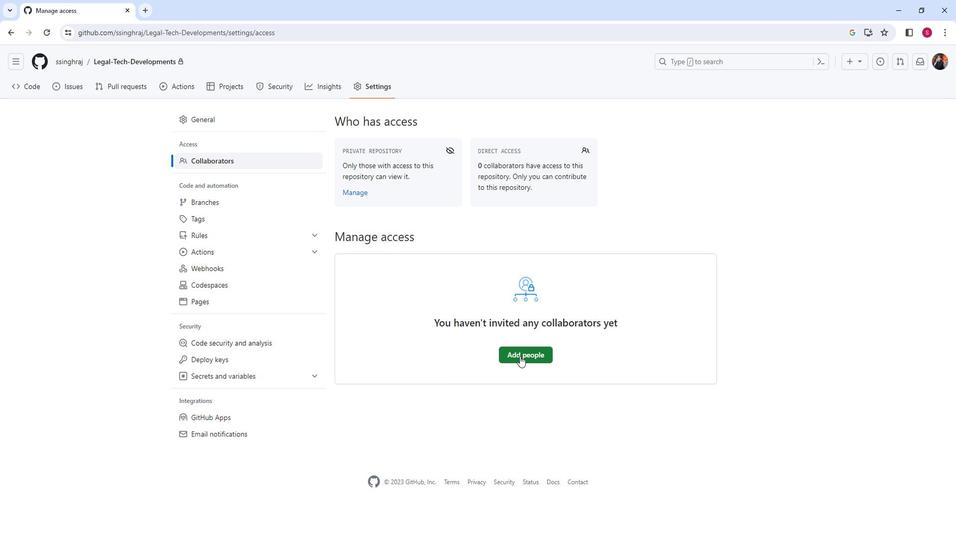 
Action: Key pressed varsha
Screenshot: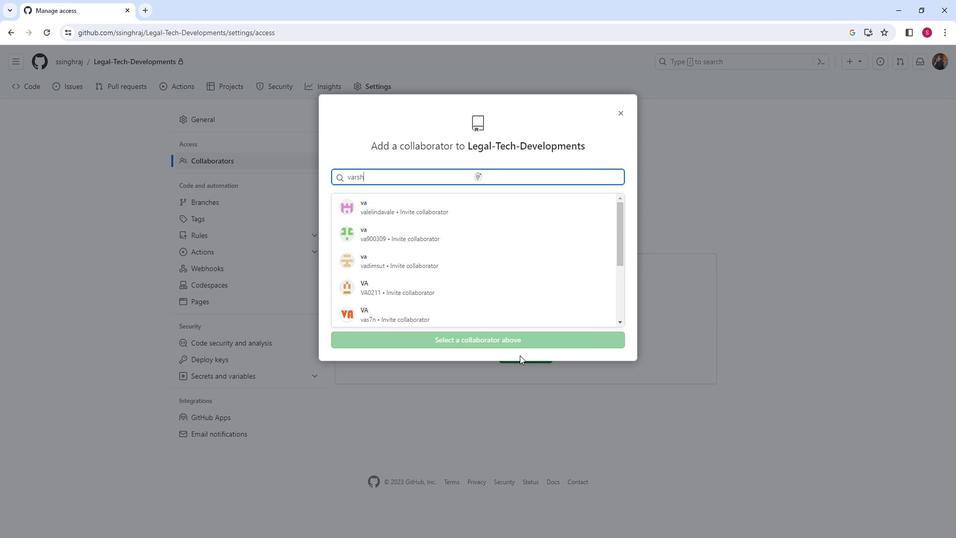 
Action: Mouse moved to (412, 209)
Screenshot: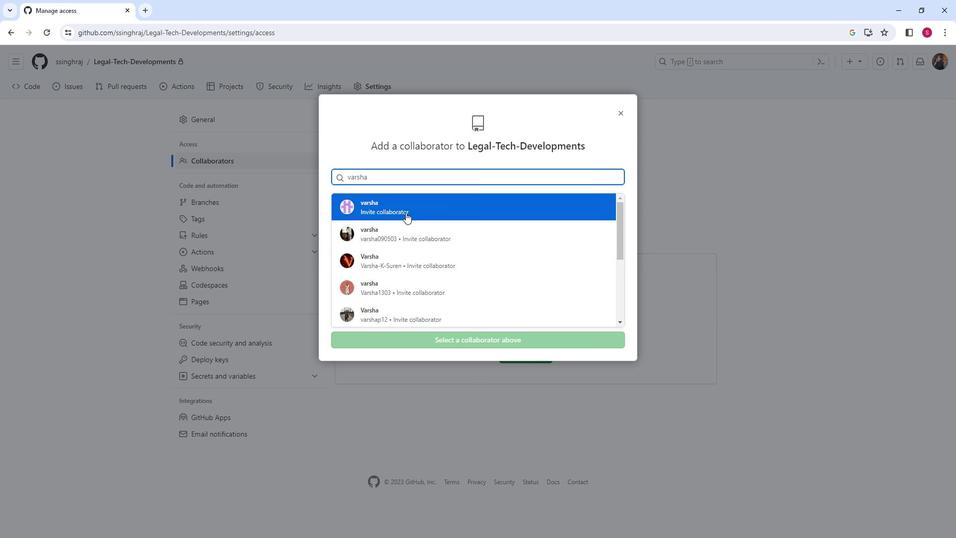 
Action: Mouse pressed left at (412, 209)
Screenshot: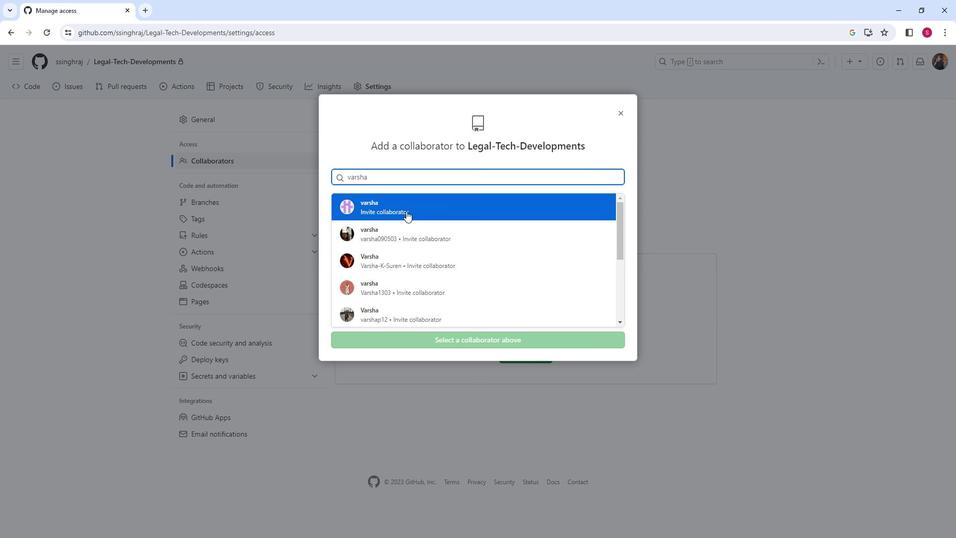 
Action: Mouse moved to (499, 220)
Screenshot: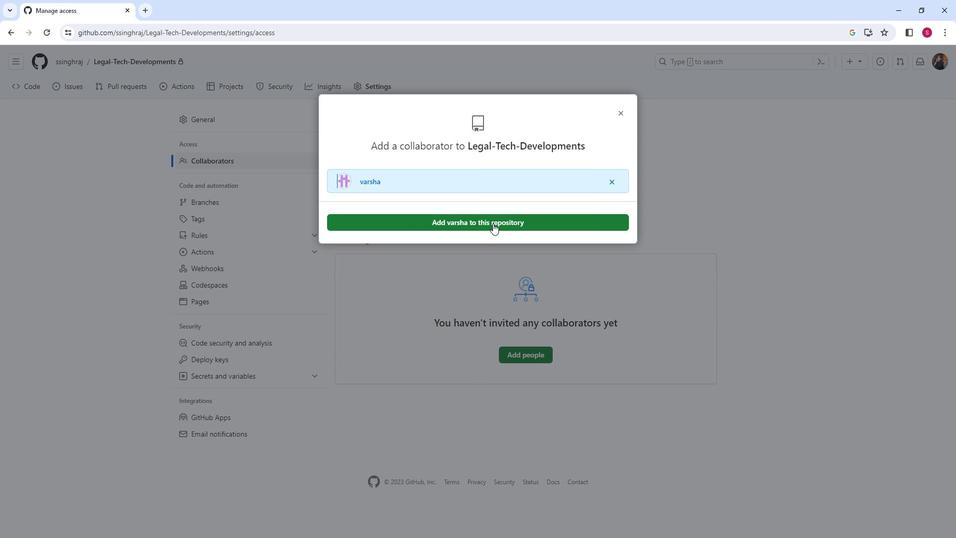 
Action: Mouse pressed left at (499, 220)
Screenshot: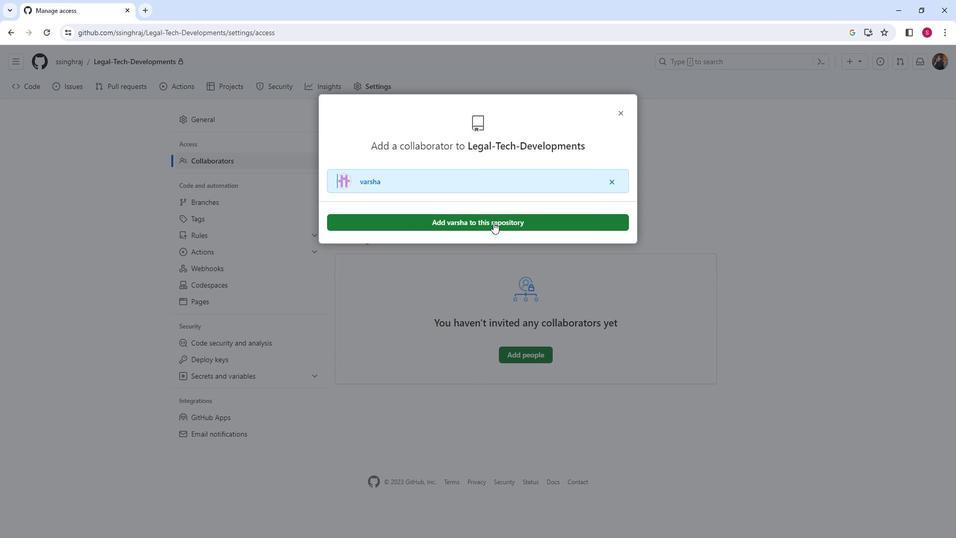 
Action: Mouse moved to (487, 246)
Screenshot: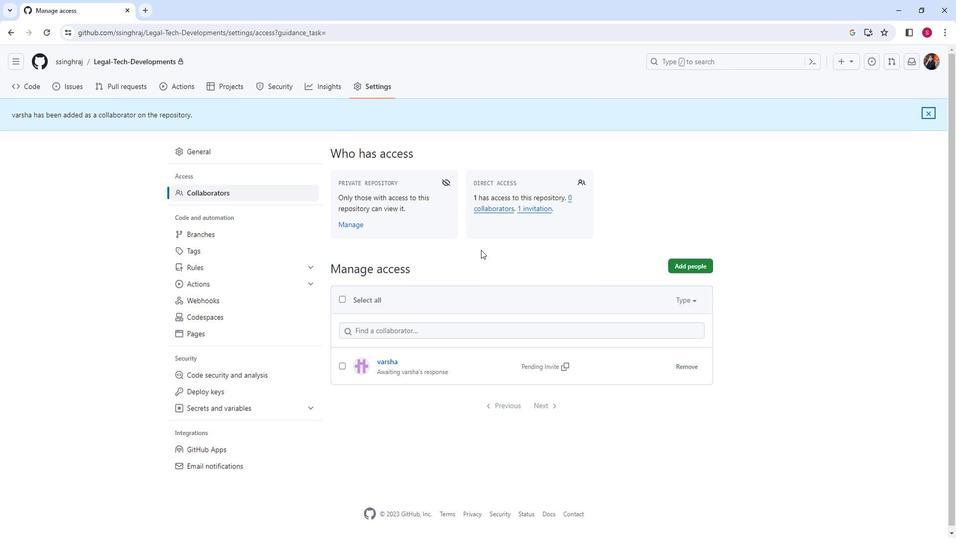 
Action: Mouse pressed left at (487, 246)
Screenshot: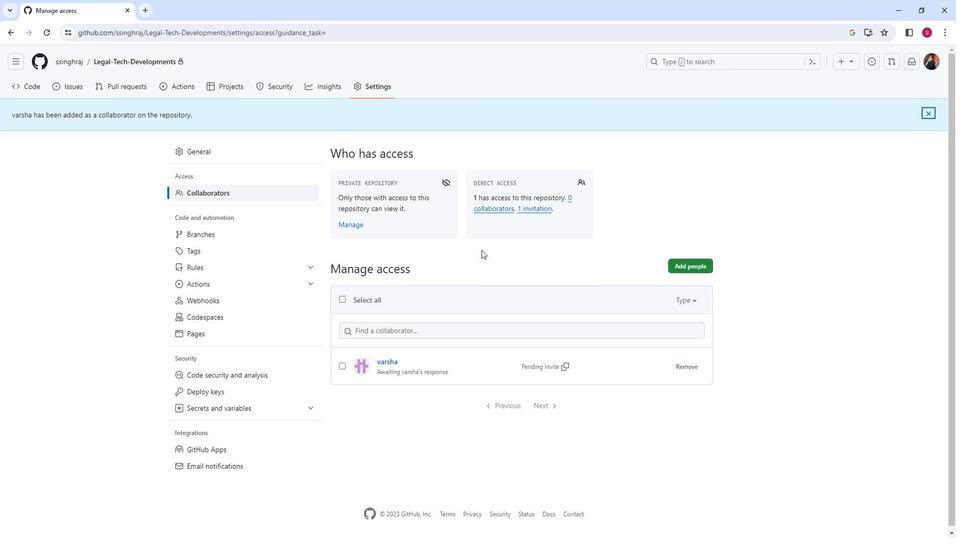 
Action: Mouse moved to (19, 62)
Screenshot: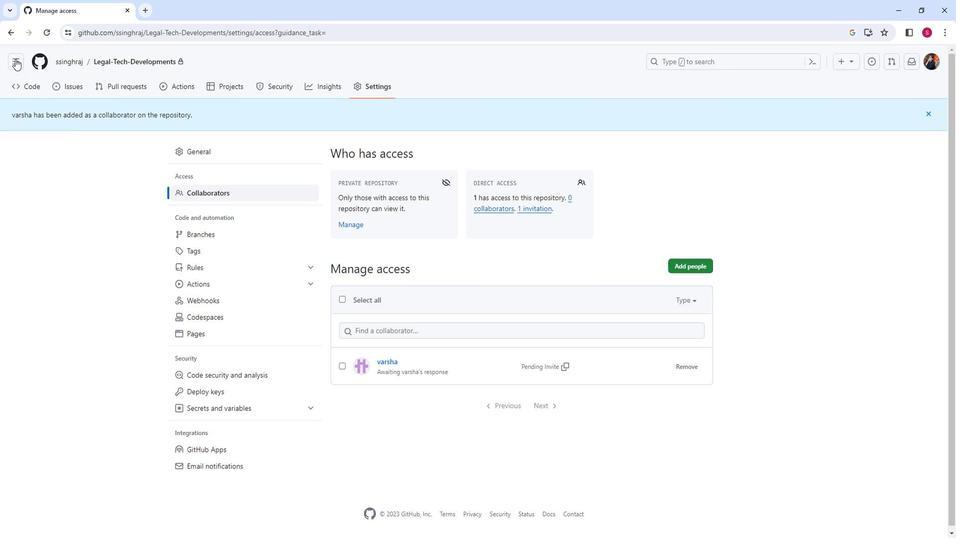 
Action: Mouse pressed left at (19, 62)
Screenshot: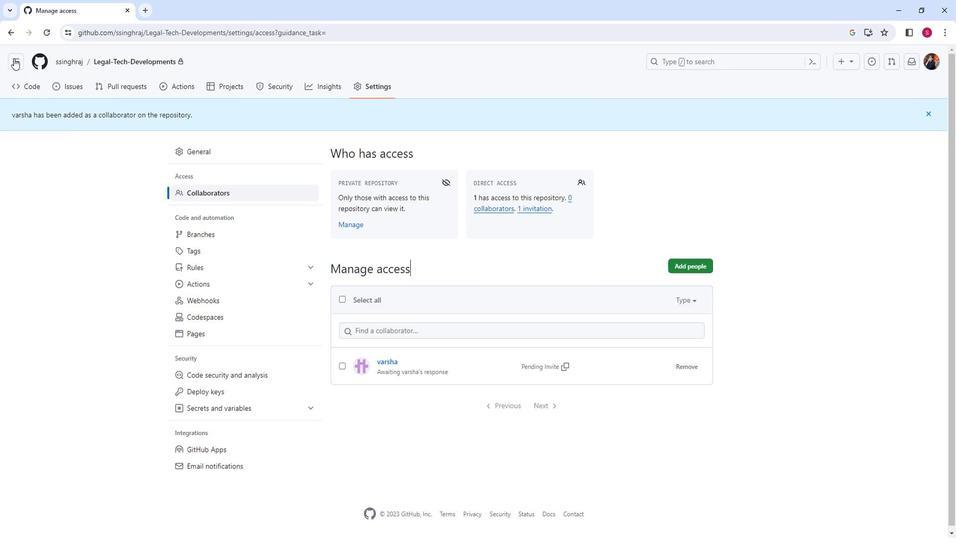 
Action: Mouse moved to (43, 91)
Screenshot: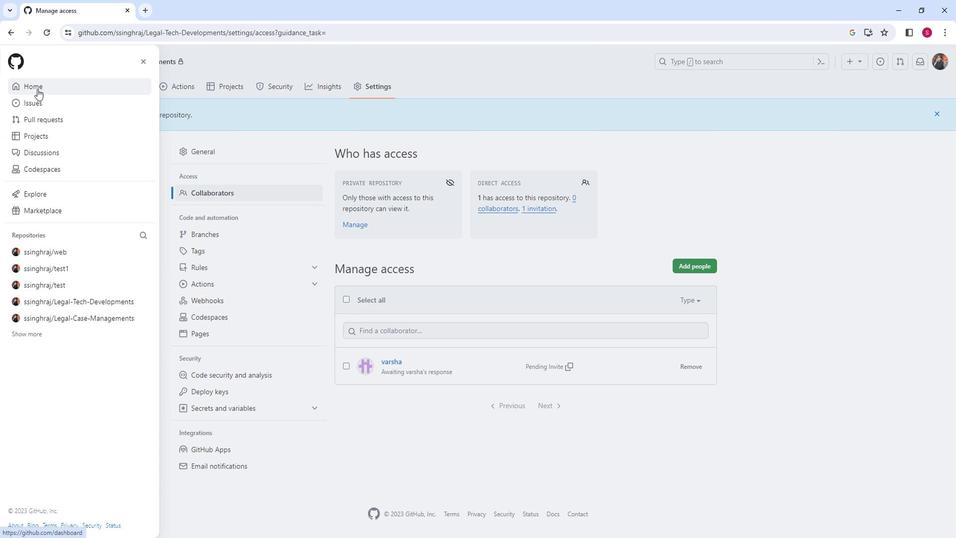 
Action: Mouse pressed left at (43, 91)
Screenshot: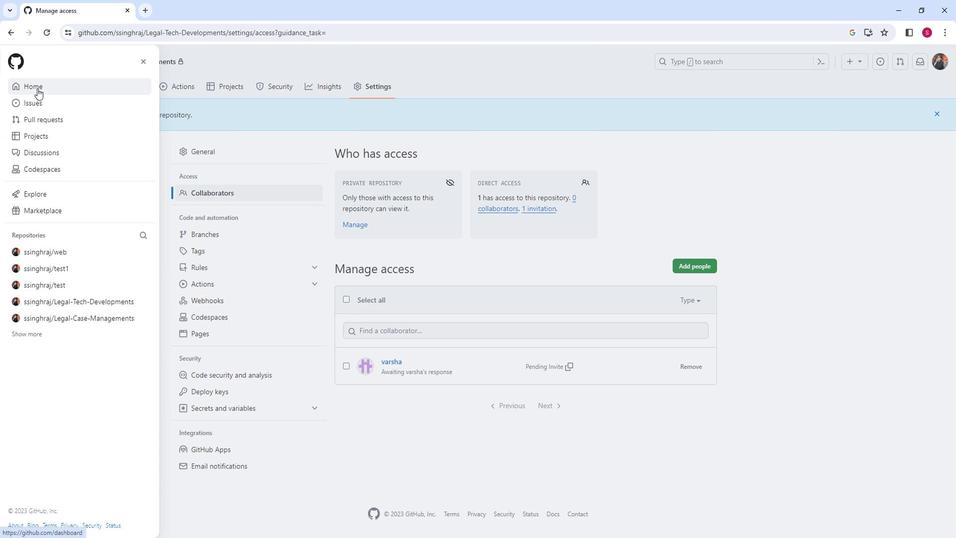 
Action: Mouse moved to (142, 107)
Screenshot: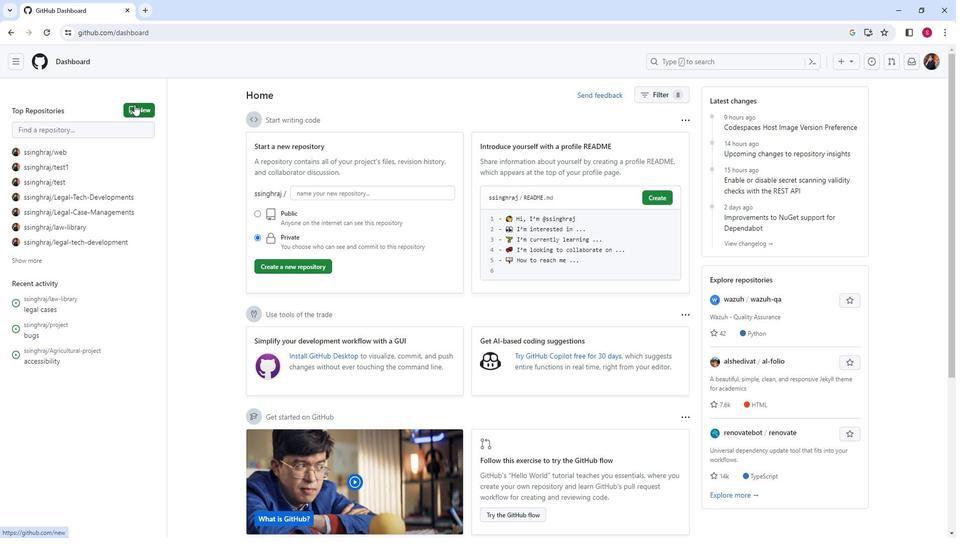 
Action: Mouse pressed left at (142, 107)
Screenshot: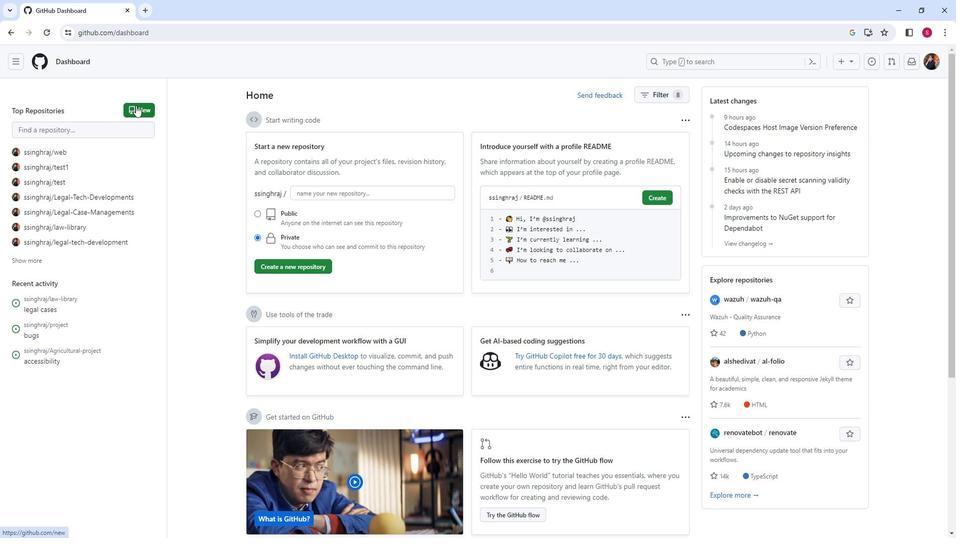
Action: Mouse moved to (411, 186)
Screenshot: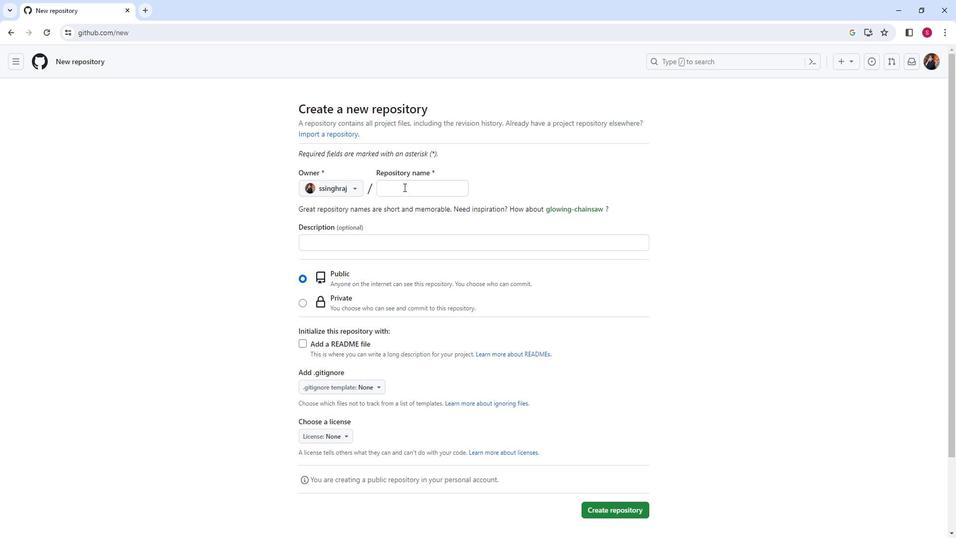 
Action: Mouse pressed left at (411, 186)
Screenshot: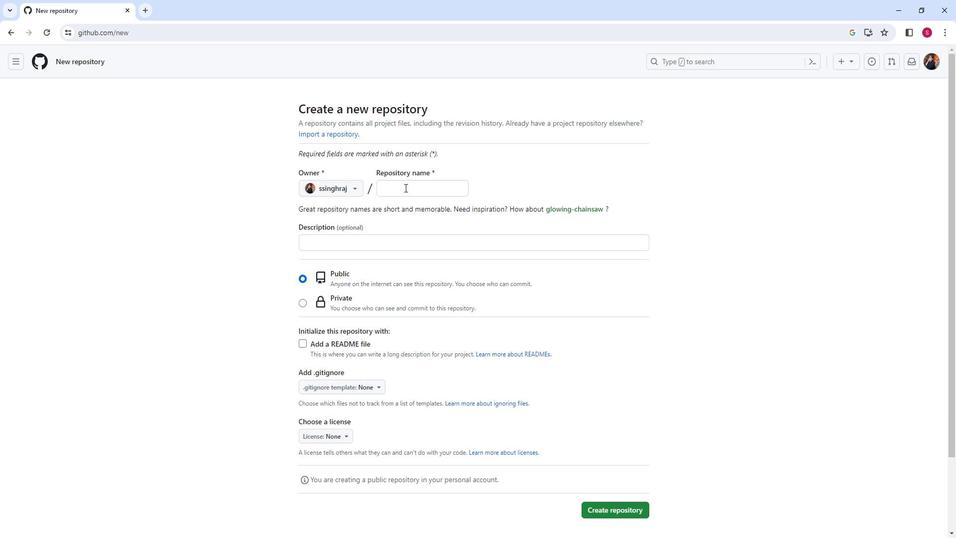 
Action: Key pressed <Key.shift_r>Law-<Key.shift_r>Library
Screenshot: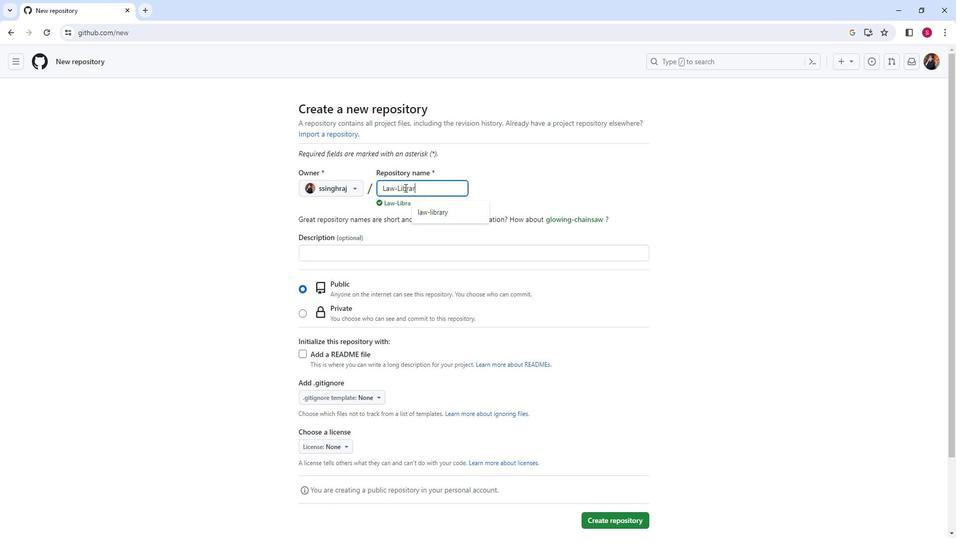 
Action: Mouse moved to (406, 185)
Screenshot: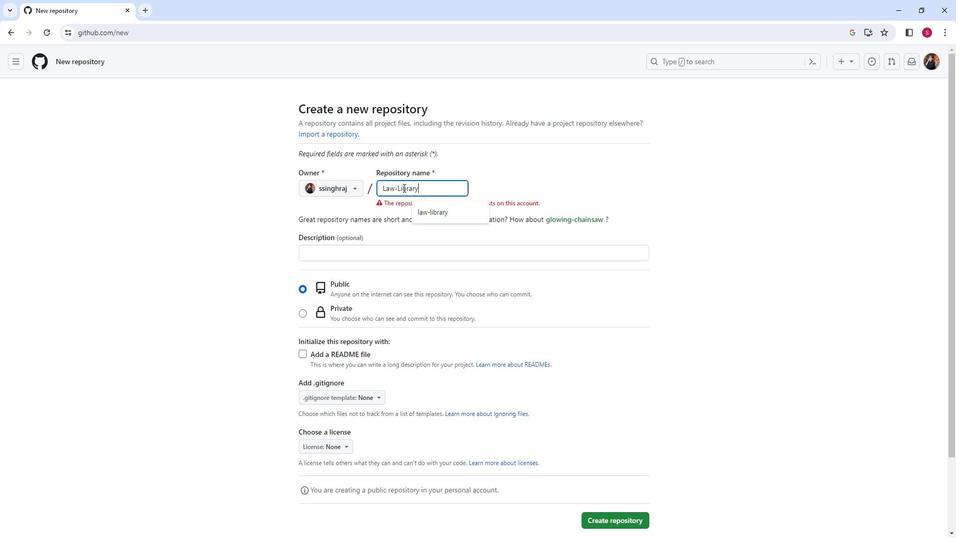 
Action: Key pressed <Key.backspace>ies
Screenshot: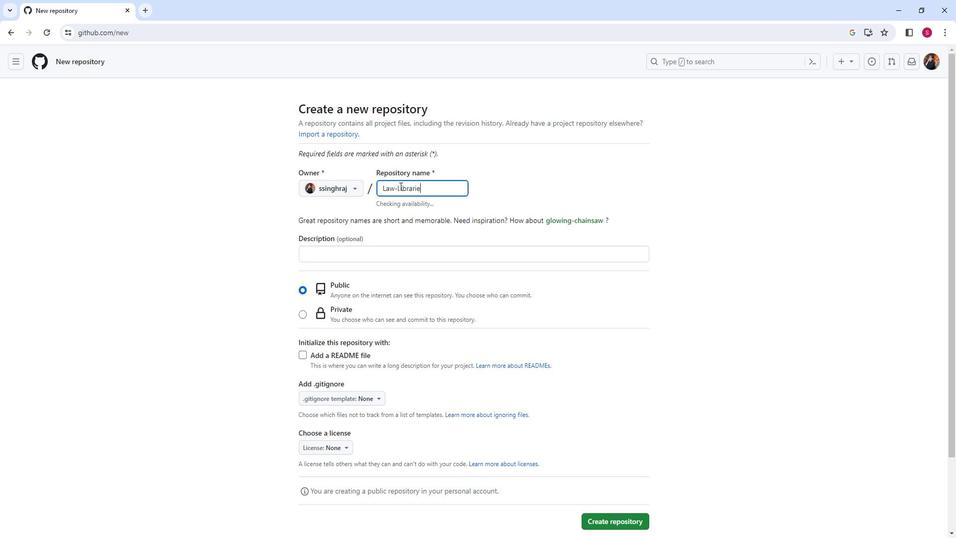 
Action: Mouse moved to (392, 250)
Screenshot: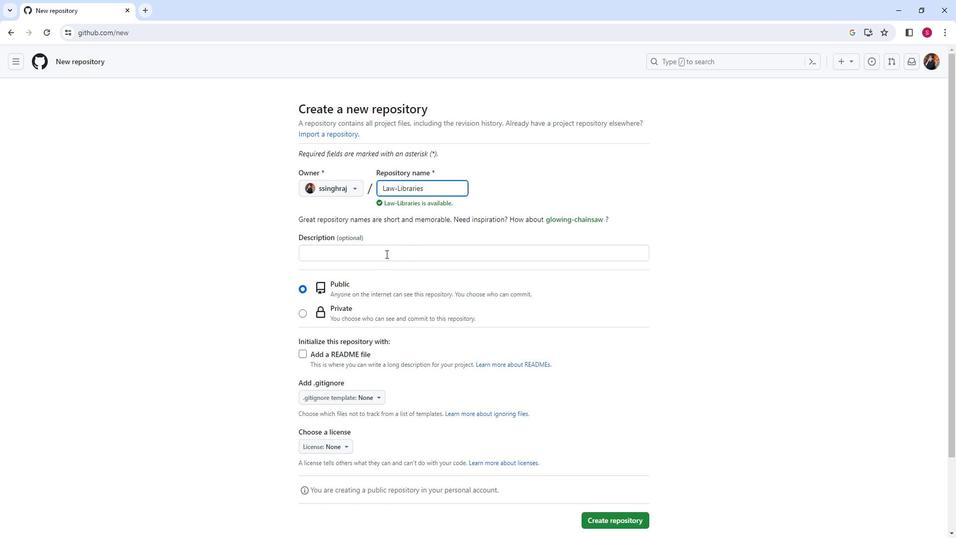 
Action: Mouse pressed left at (392, 250)
Screenshot: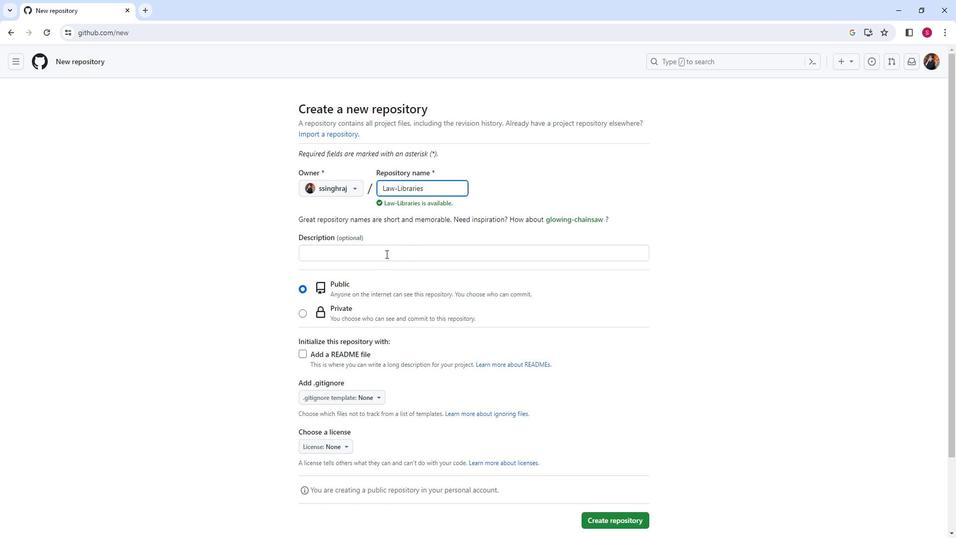 
Action: Mouse moved to (392, 250)
Screenshot: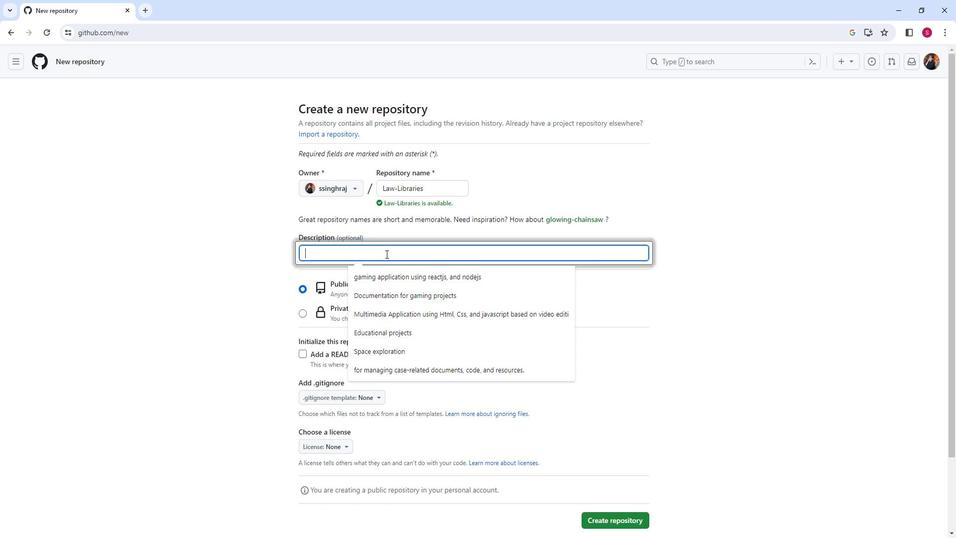 
Action: Key pressed <Key.shift>For<Key.space>storing<Key.space>legal<Key.space>references<Key.space><Key.backspace>,<Key.space>research,<Key.space>and<Key.space>documents
Screenshot: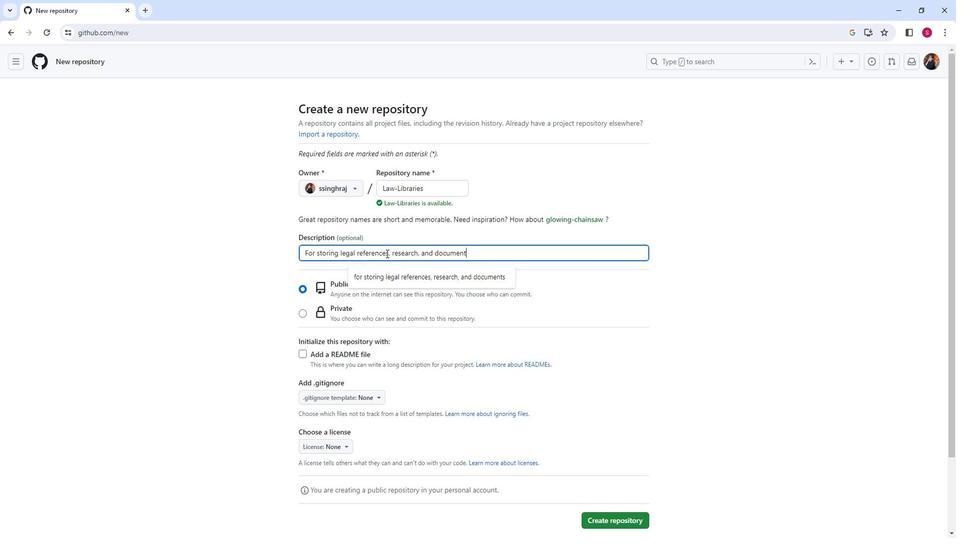 
Action: Mouse moved to (305, 305)
Screenshot: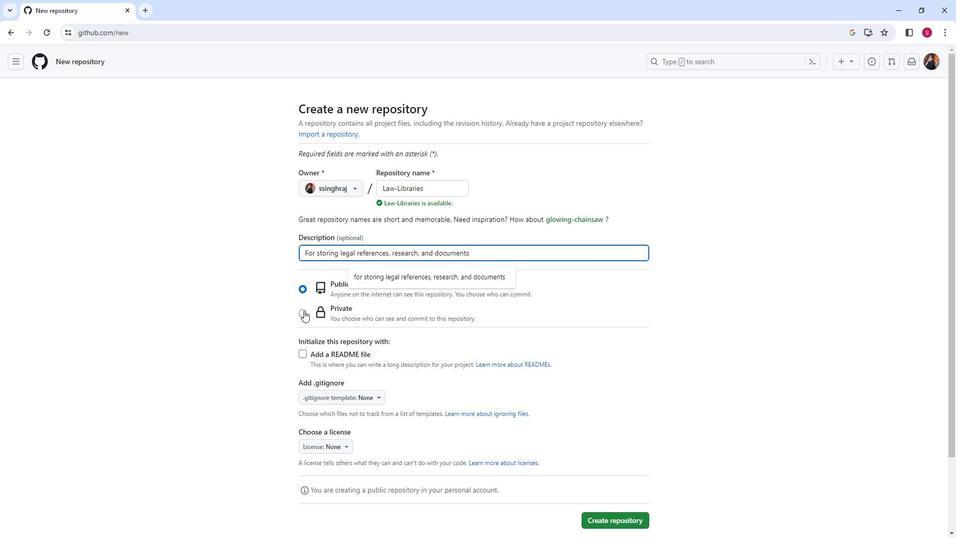 
Action: Mouse pressed left at (305, 305)
Screenshot: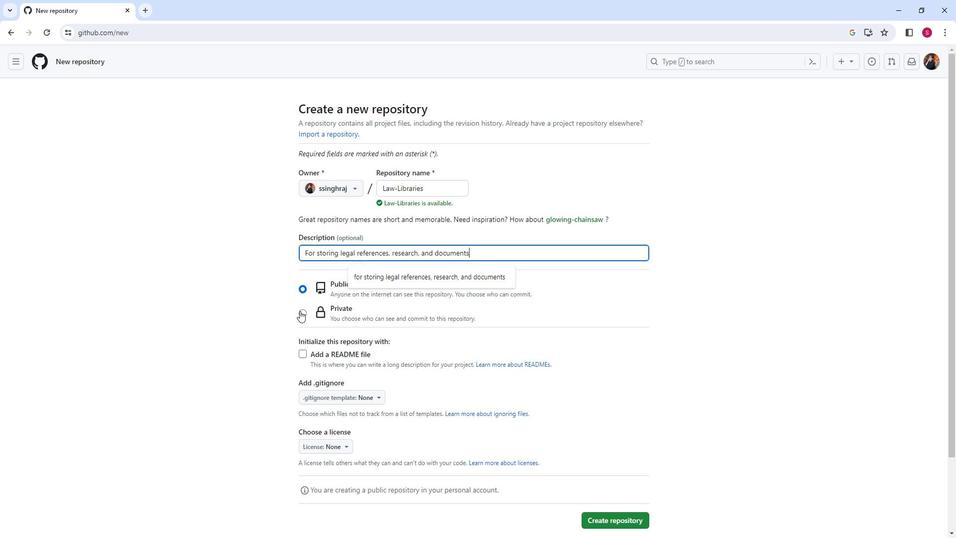 
Action: Mouse moved to (395, 298)
Screenshot: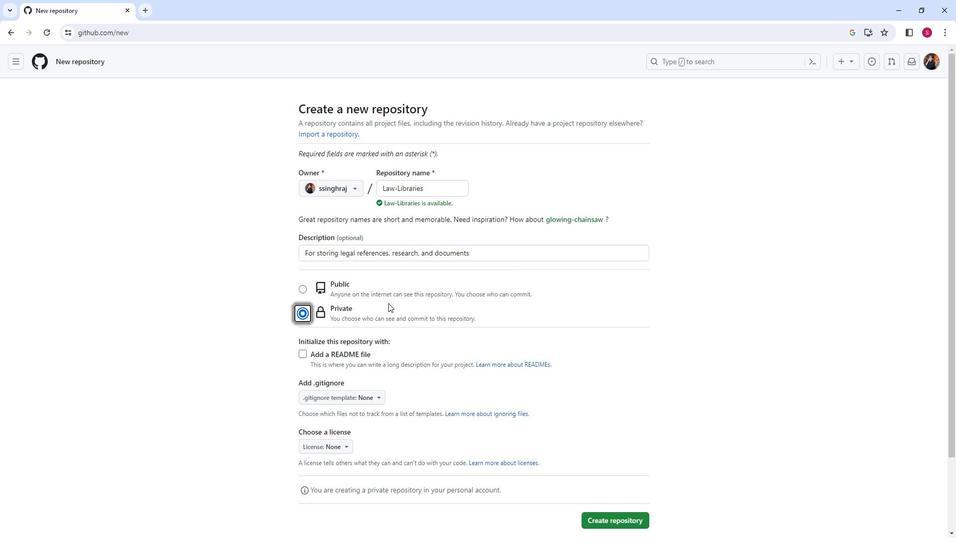 
Action: Mouse scrolled (395, 297) with delta (0, 0)
Screenshot: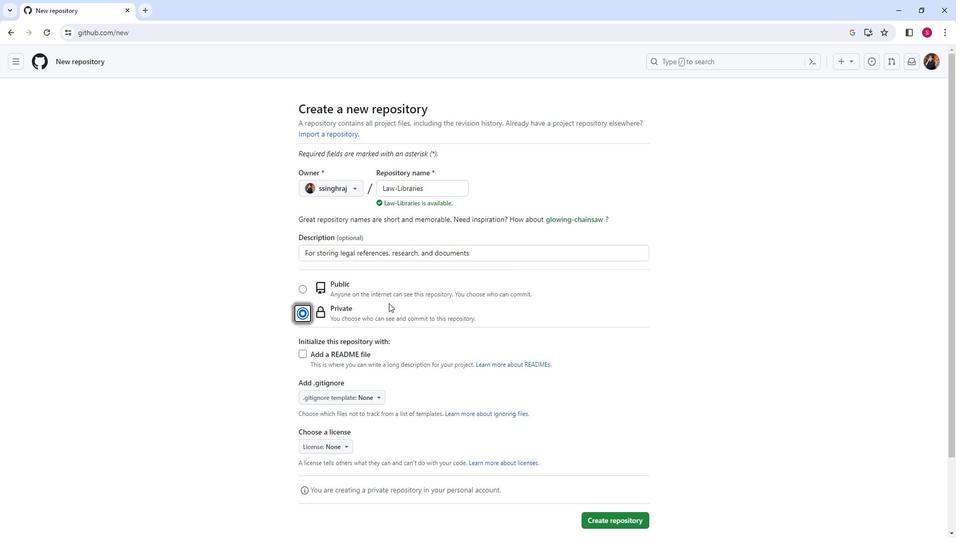 
Action: Mouse scrolled (395, 297) with delta (0, 0)
Screenshot: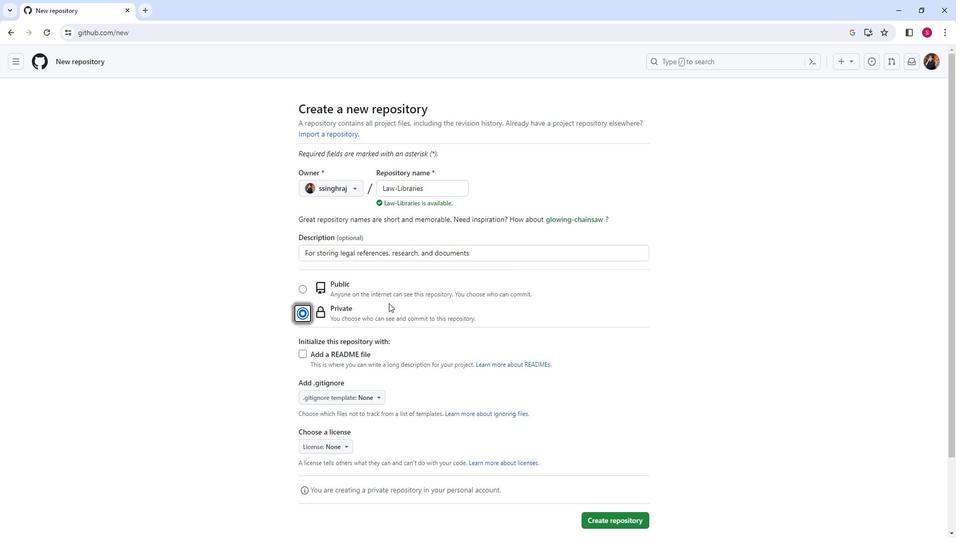 
Action: Mouse moved to (302, 261)
Screenshot: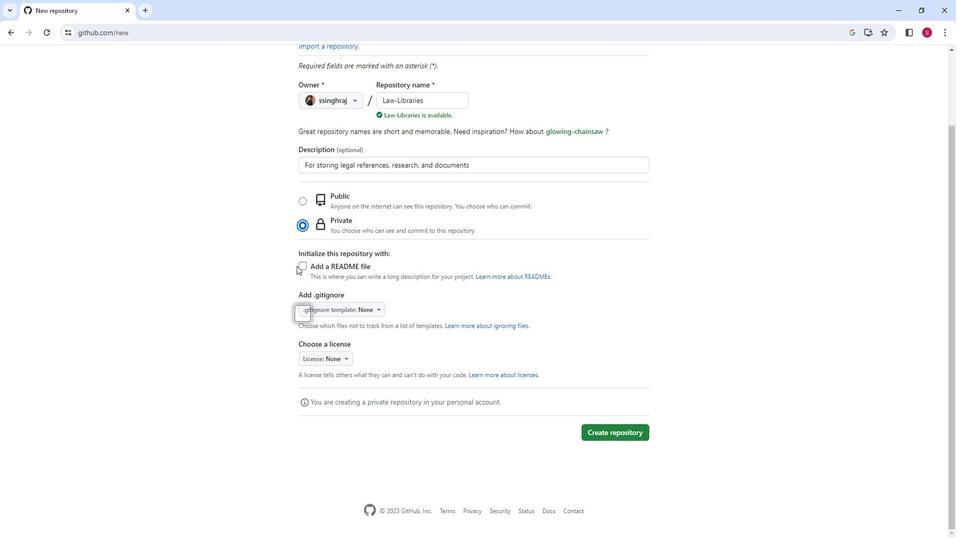 
Action: Mouse pressed left at (302, 261)
Screenshot: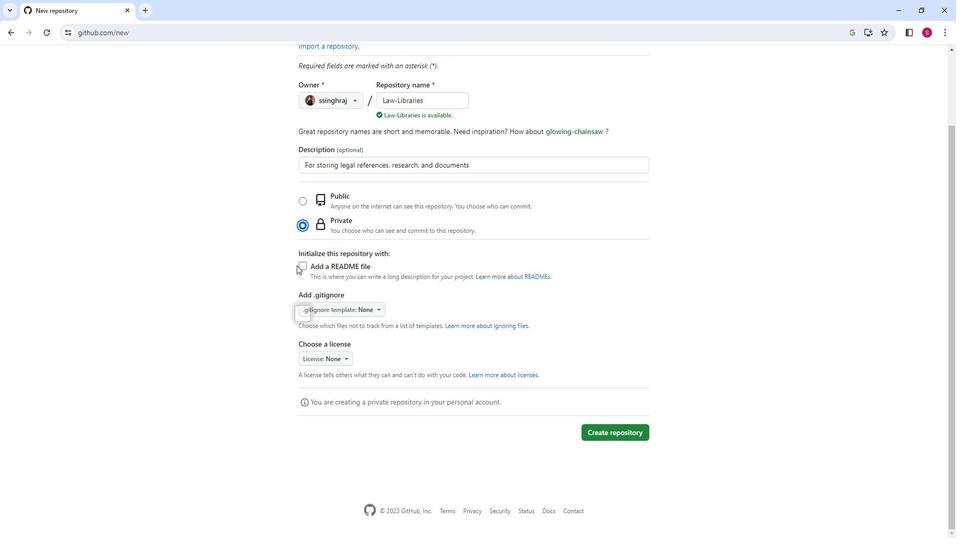 
Action: Mouse moved to (304, 260)
Screenshot: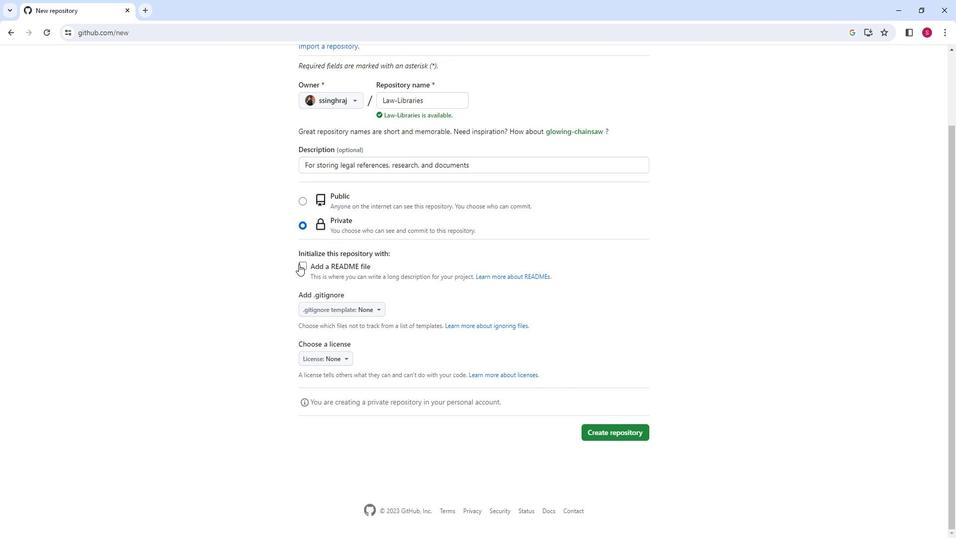 
Action: Mouse pressed left at (304, 260)
Screenshot: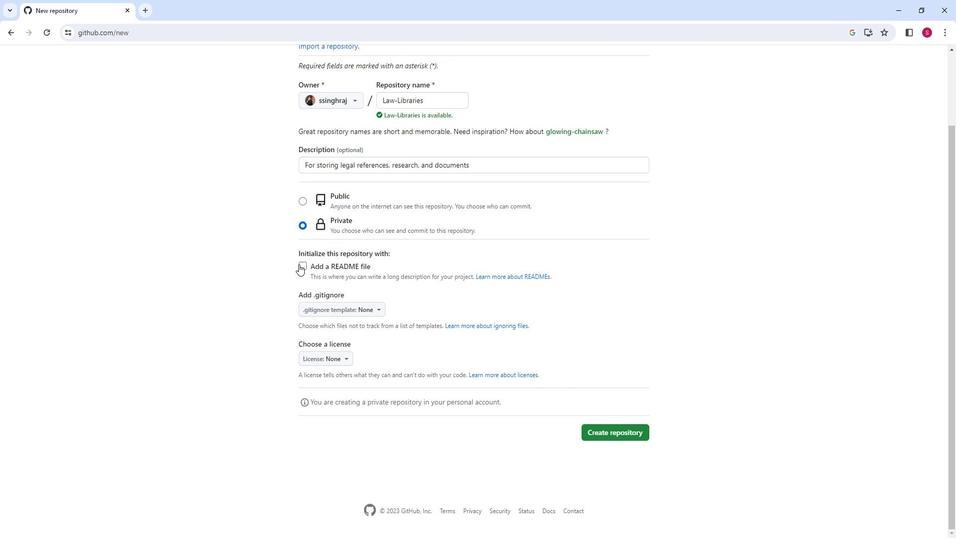 
Action: Mouse moved to (399, 320)
Screenshot: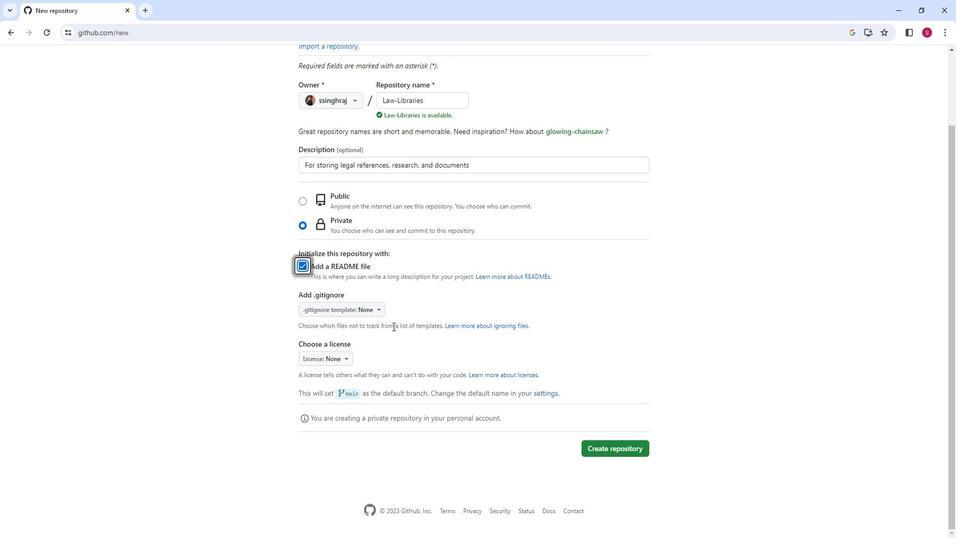 
Action: Mouse scrolled (399, 320) with delta (0, 0)
Screenshot: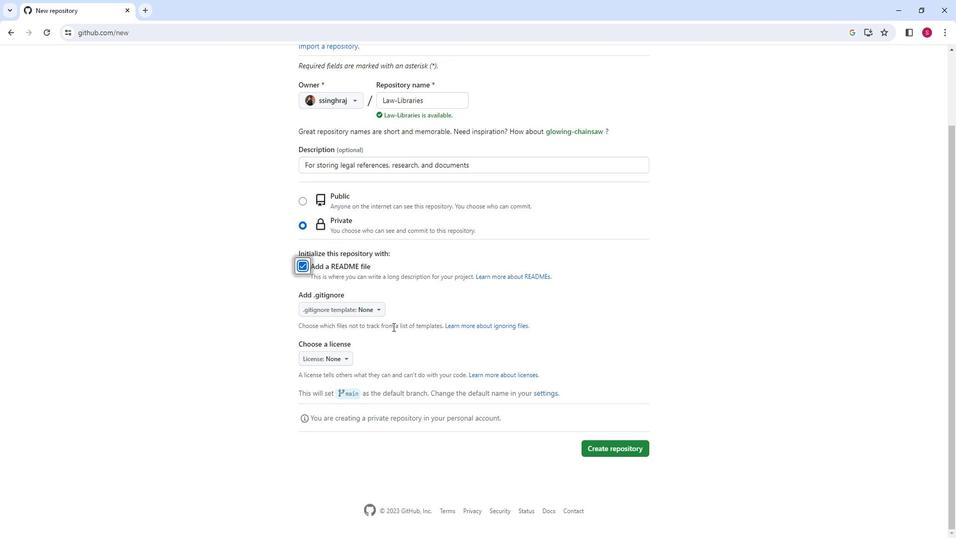 
Action: Mouse scrolled (399, 320) with delta (0, 0)
Screenshot: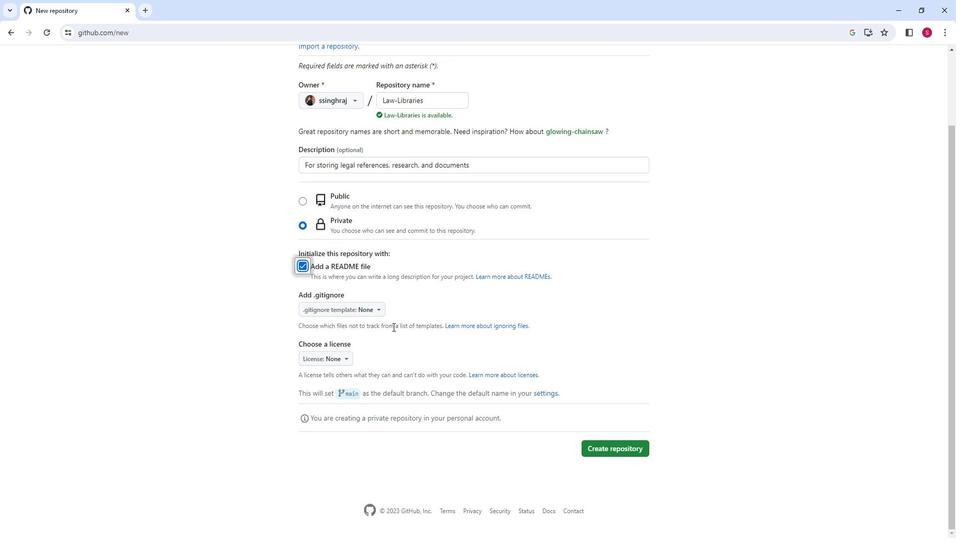 
Action: Mouse moved to (625, 438)
Screenshot: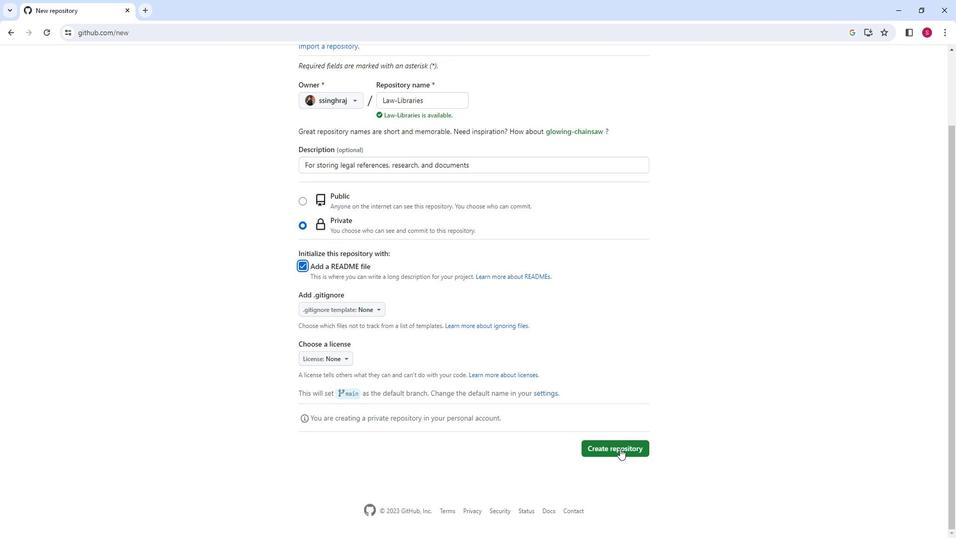 
Action: Mouse pressed left at (625, 438)
Screenshot: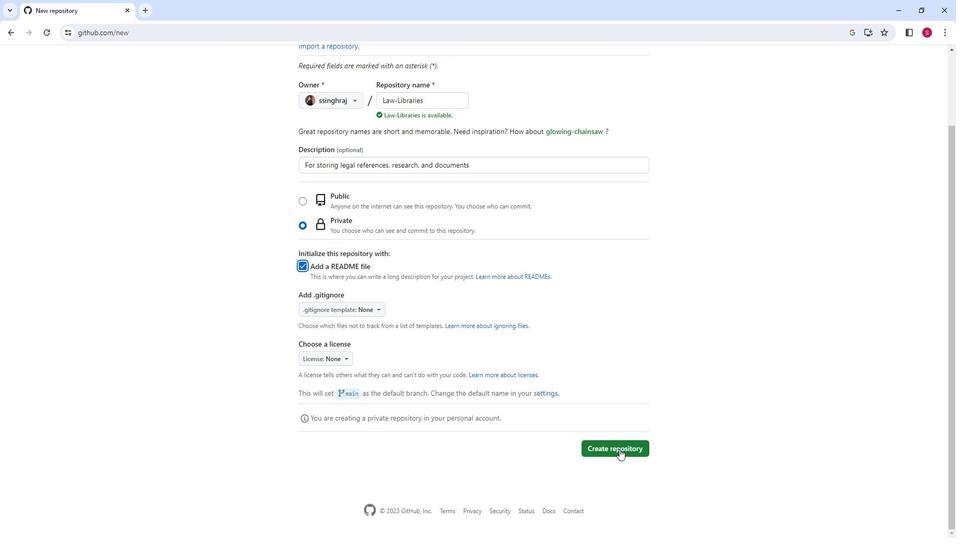 
Action: Mouse moved to (387, 88)
Screenshot: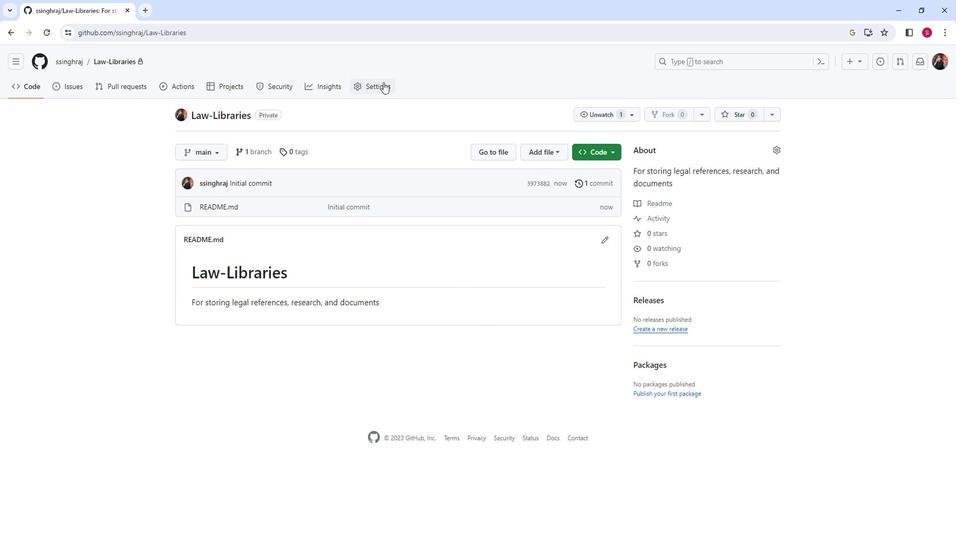 
Action: Mouse pressed left at (387, 88)
Screenshot: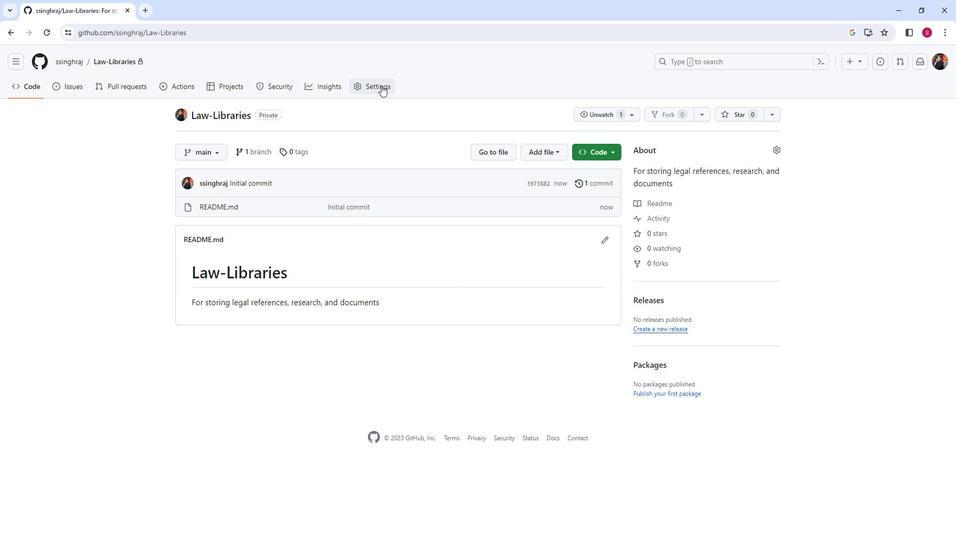 
Action: Mouse moved to (237, 162)
Screenshot: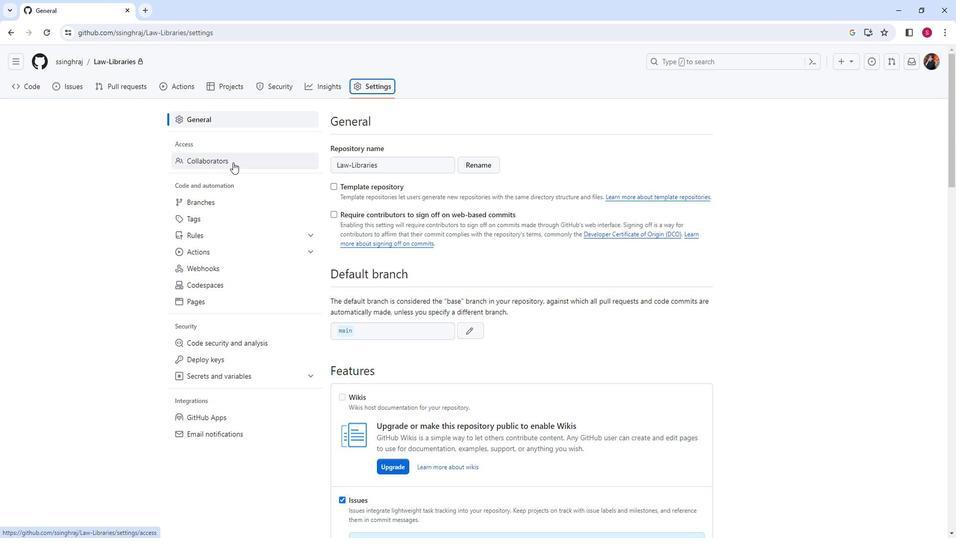 
Action: Mouse pressed left at (237, 162)
Screenshot: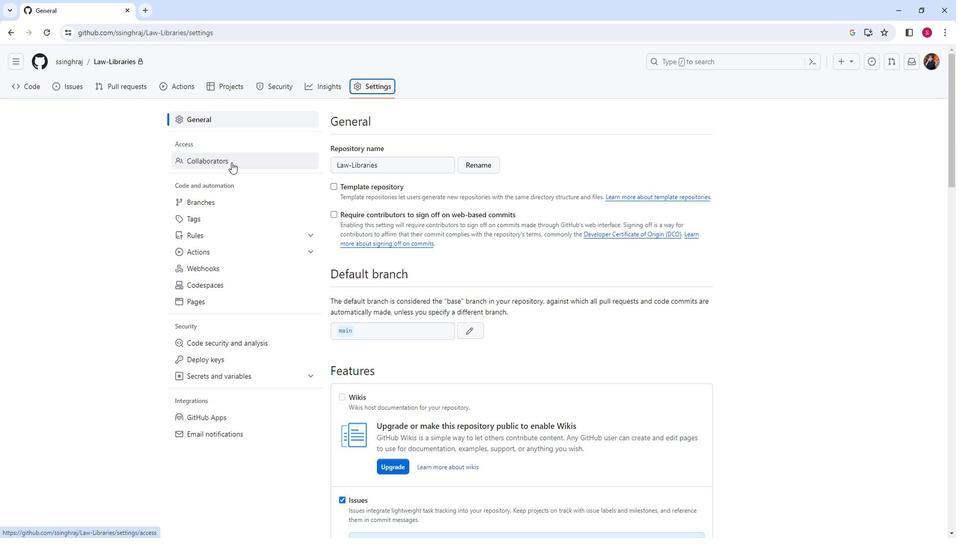 
Action: Mouse moved to (537, 351)
Screenshot: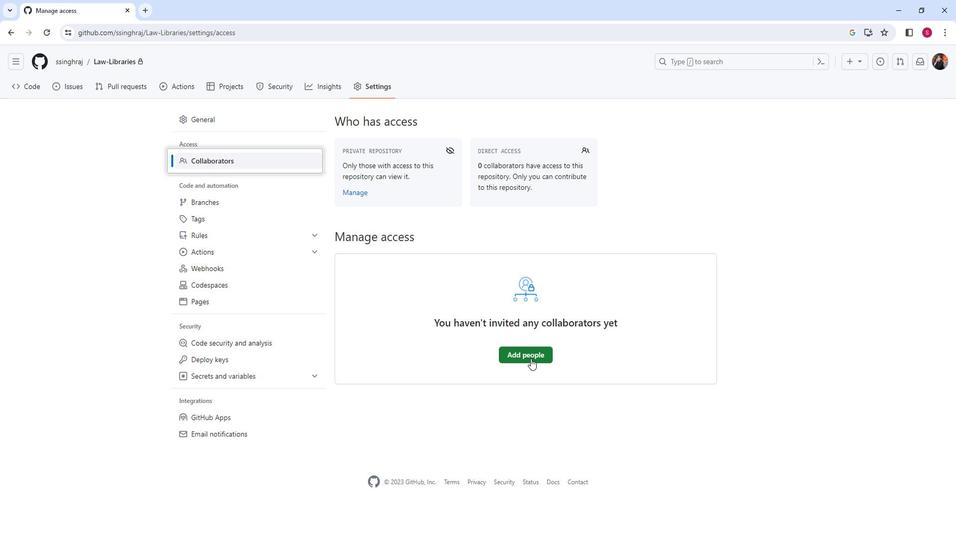 
Action: Mouse pressed left at (537, 351)
Screenshot: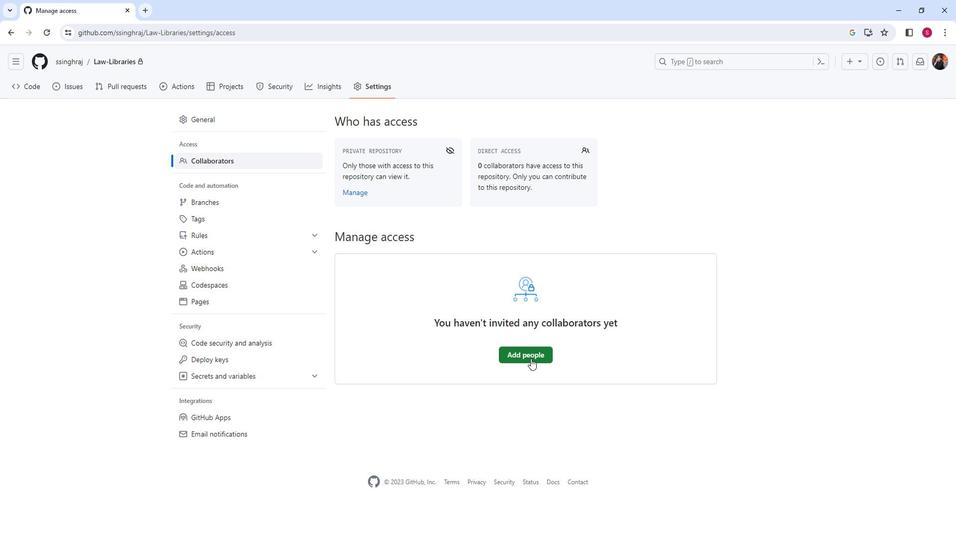 
Action: Mouse moved to (538, 351)
Screenshot: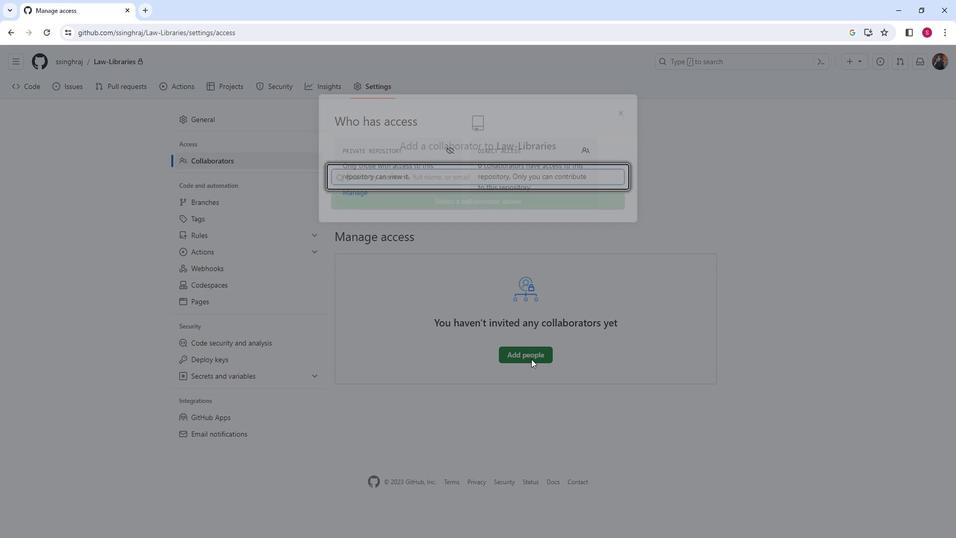 
Action: Key pressed a
Screenshot: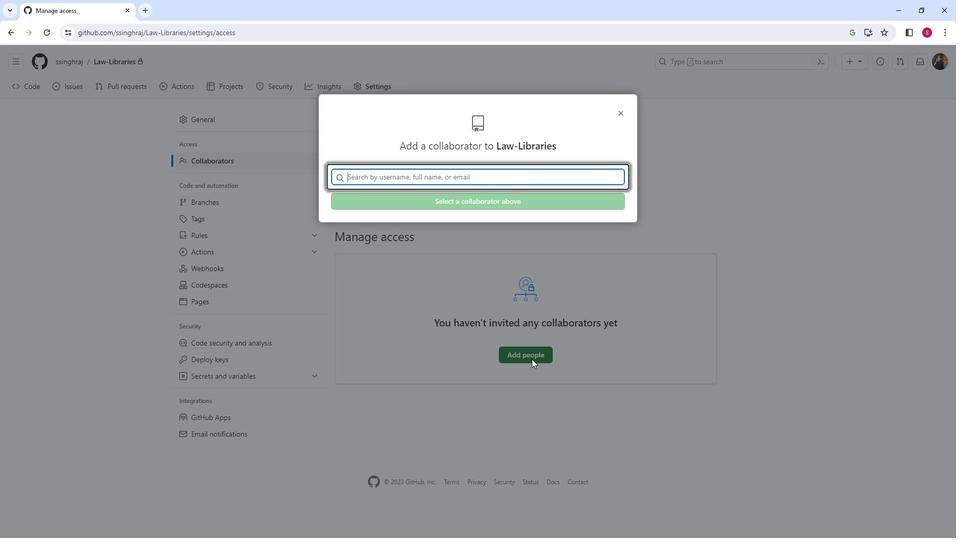 
Action: Mouse moved to (415, 209)
Screenshot: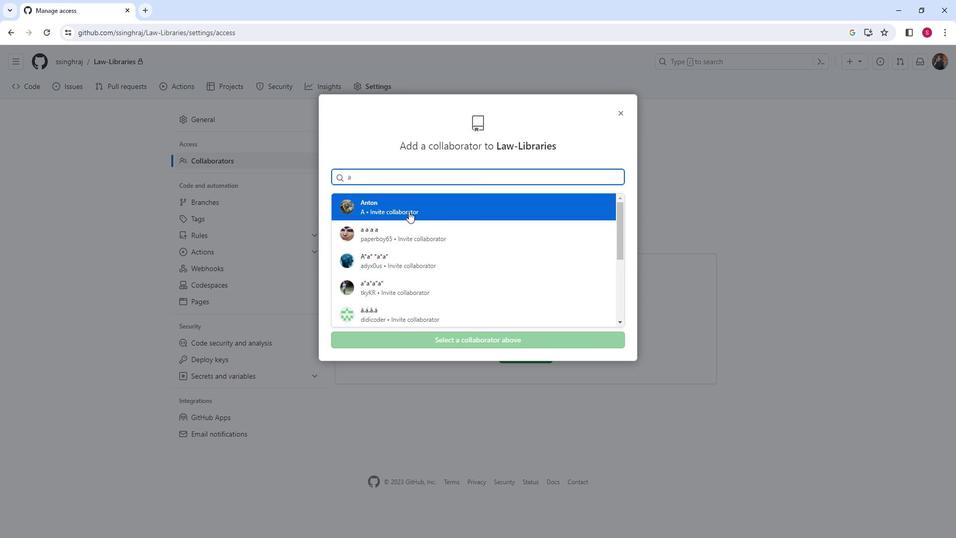 
Action: Mouse pressed left at (415, 209)
Screenshot: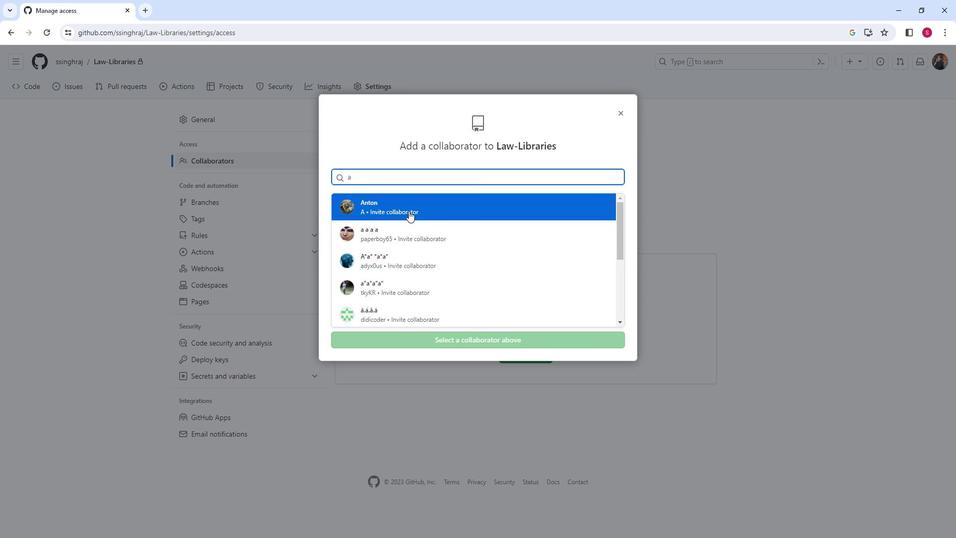 
Action: Mouse moved to (476, 223)
Screenshot: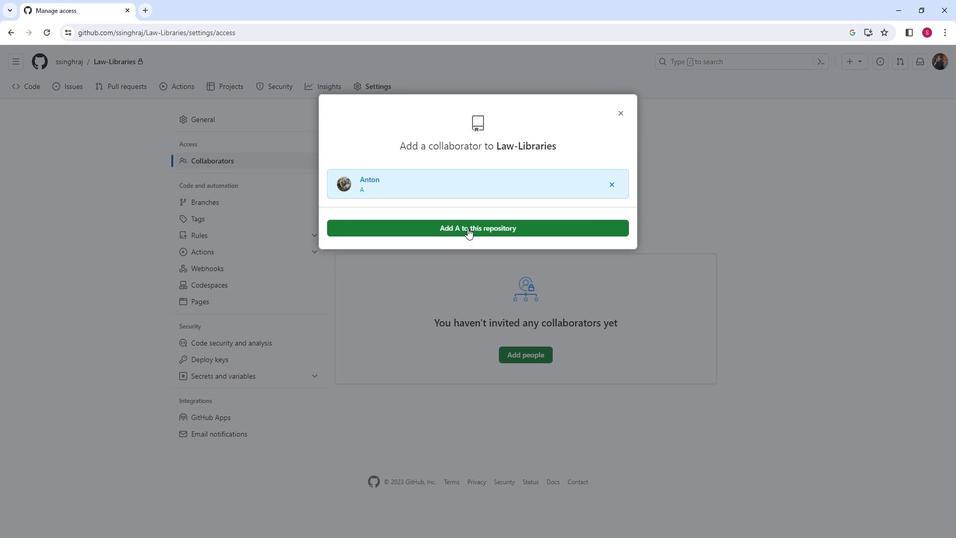 
Action: Mouse pressed left at (476, 223)
Screenshot: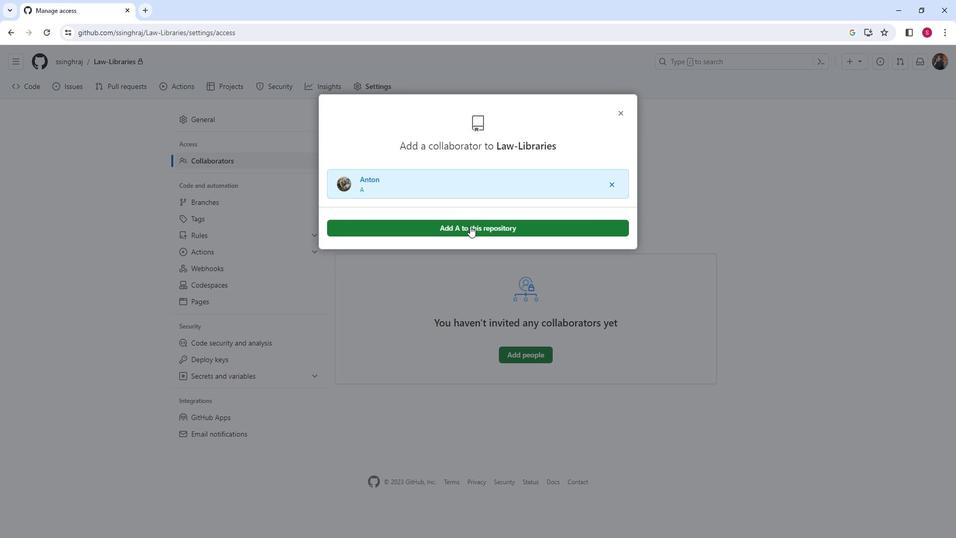 
Action: Mouse moved to (476, 223)
Screenshot: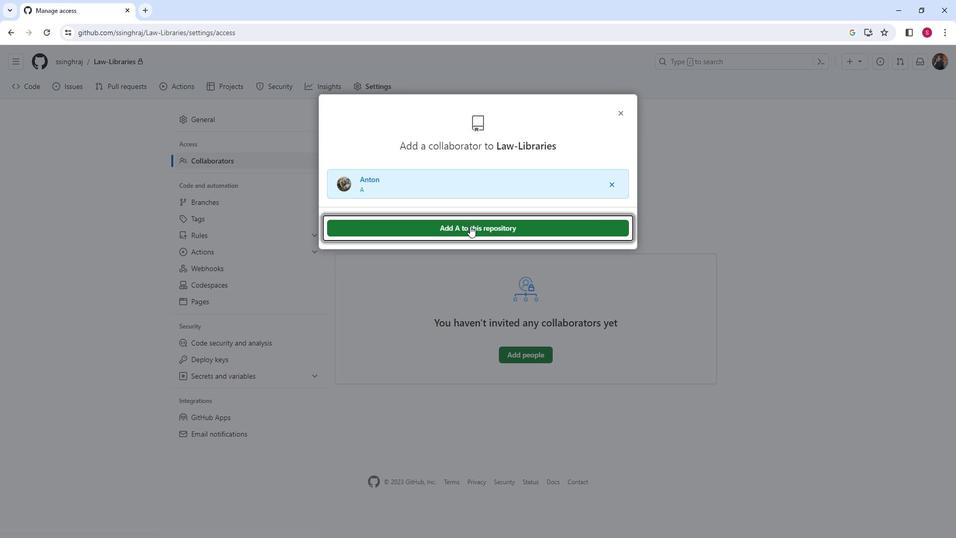 
